 Task: Look for space in Ituberá, Brazil from 9th June, 2023 to 16th June, 2023 for 2 adults in price range Rs.8000 to Rs.16000. Place can be entire place with 2 bedrooms having 2 beds and 1 bathroom. Property type can be house, flat, guest house. Booking option can be shelf check-in. Required host language is Spanish.
Action: Key pressed i<Key.caps_lock>tubera,<Key.space><Key.caps_lock>b<Key.caps_lock>razil,<Key.enter>
Screenshot: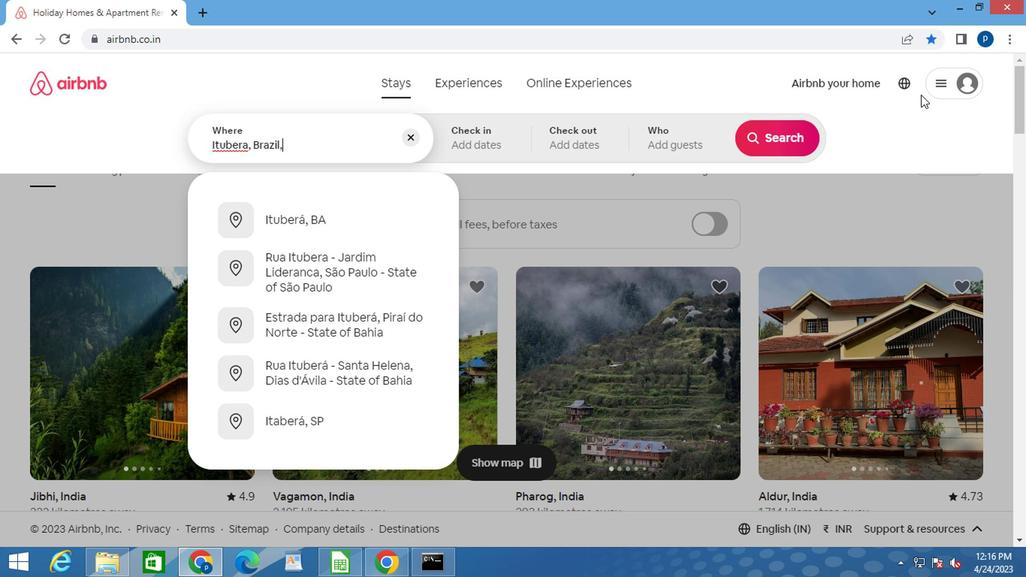 
Action: Mouse moved to (771, 259)
Screenshot: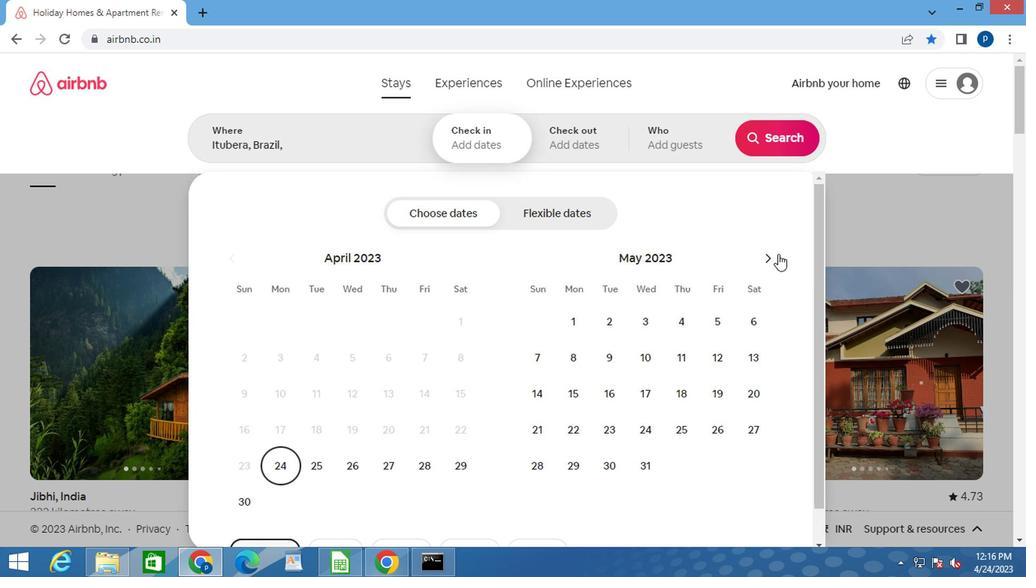 
Action: Mouse pressed left at (771, 259)
Screenshot: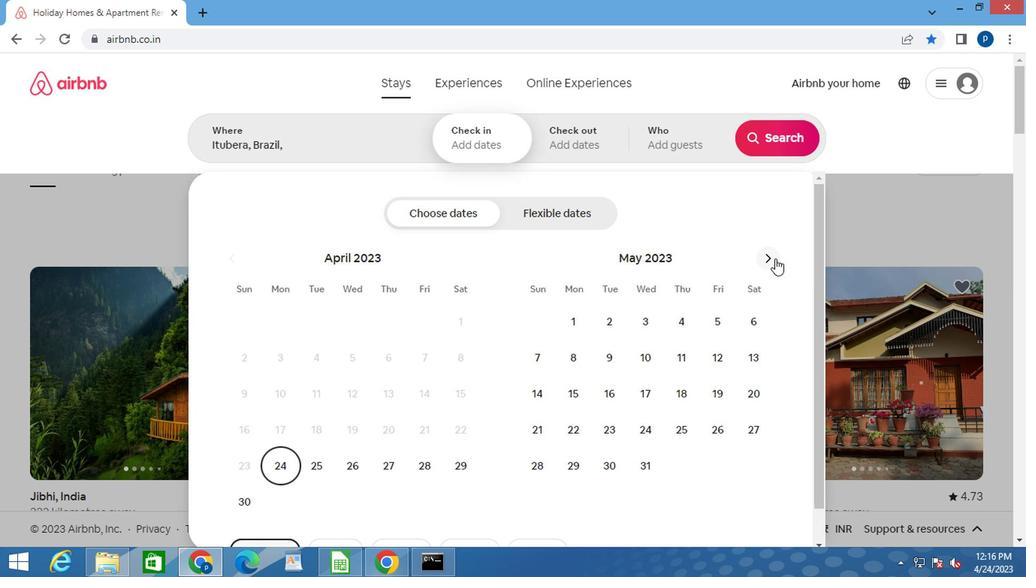 
Action: Mouse moved to (714, 359)
Screenshot: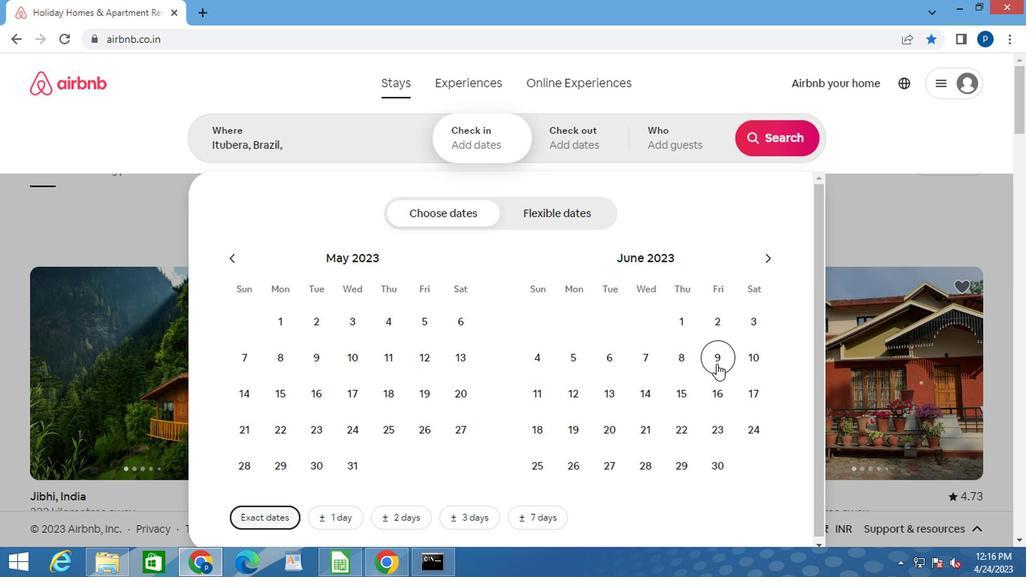 
Action: Mouse pressed left at (714, 359)
Screenshot: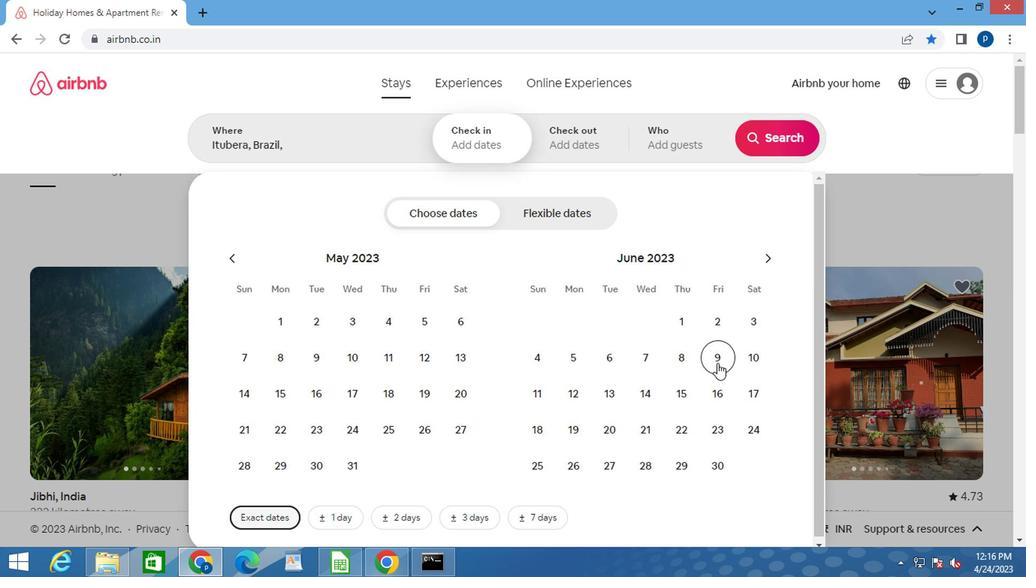 
Action: Mouse moved to (712, 388)
Screenshot: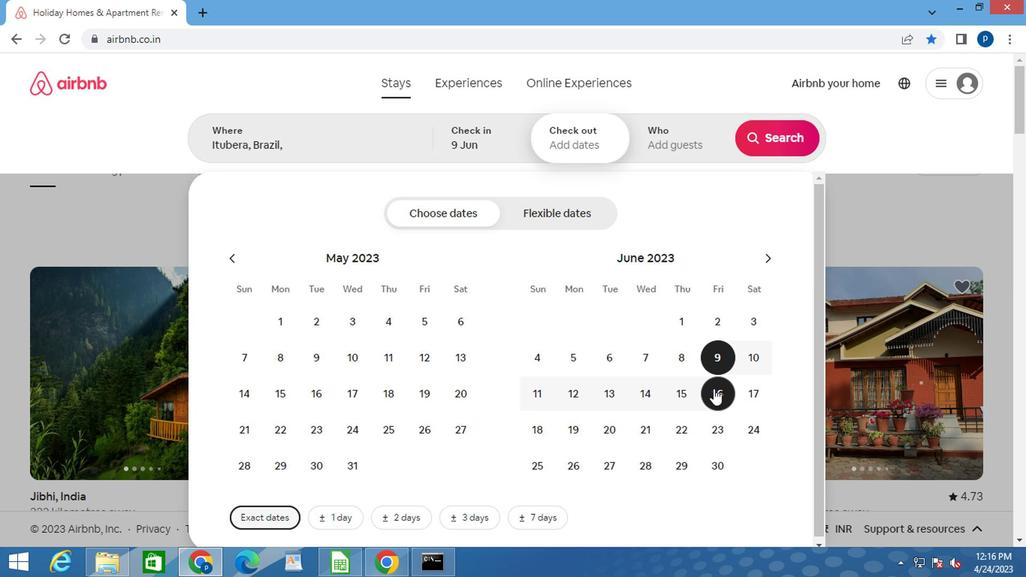 
Action: Mouse pressed left at (712, 388)
Screenshot: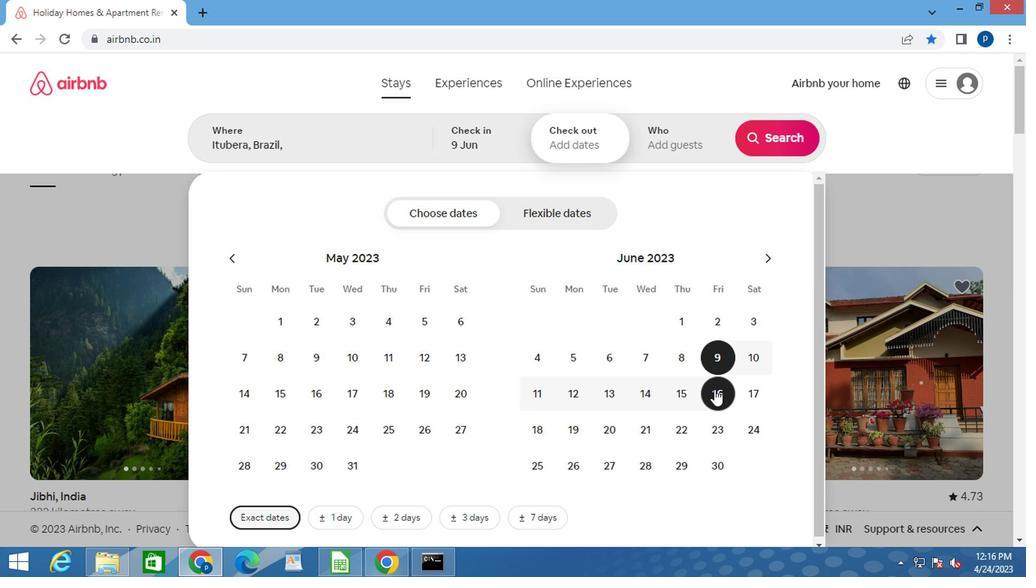 
Action: Mouse moved to (675, 134)
Screenshot: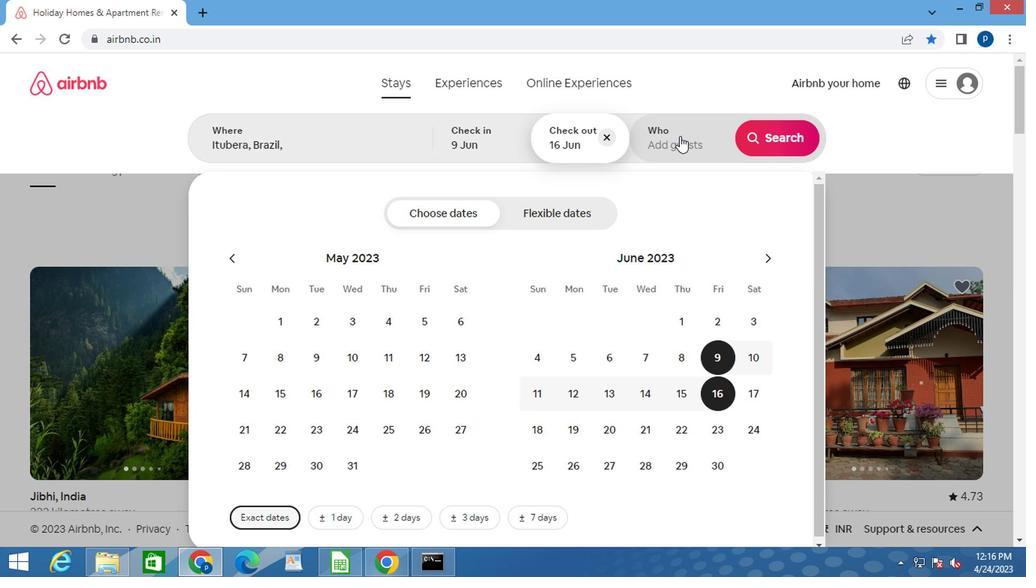 
Action: Mouse pressed left at (675, 134)
Screenshot: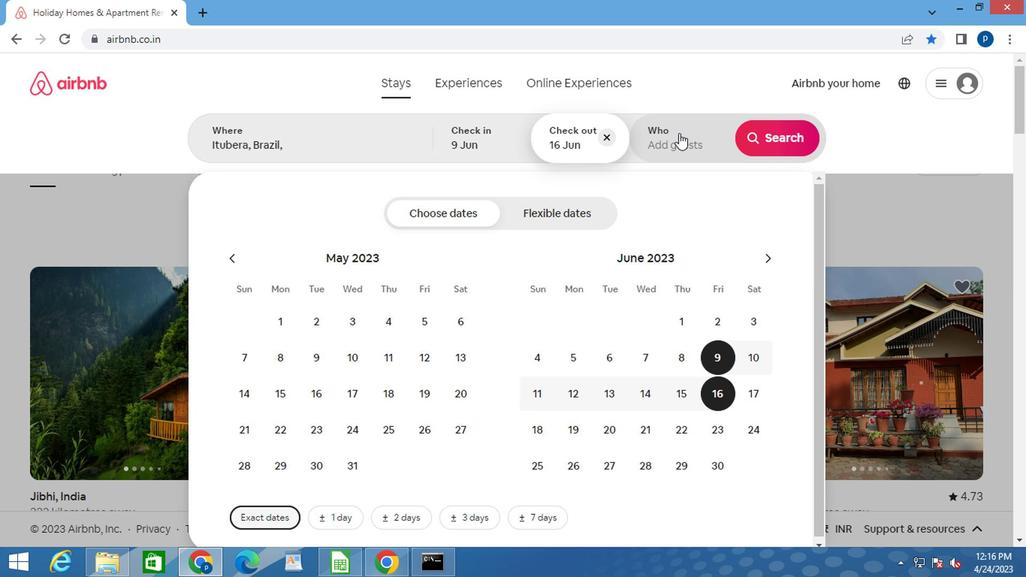
Action: Mouse moved to (780, 217)
Screenshot: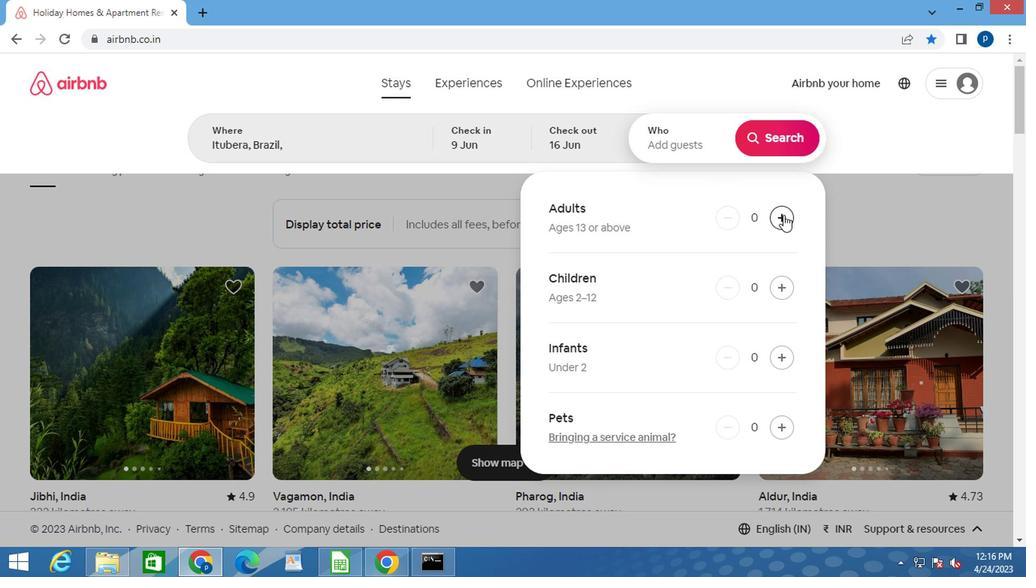 
Action: Mouse pressed left at (780, 217)
Screenshot: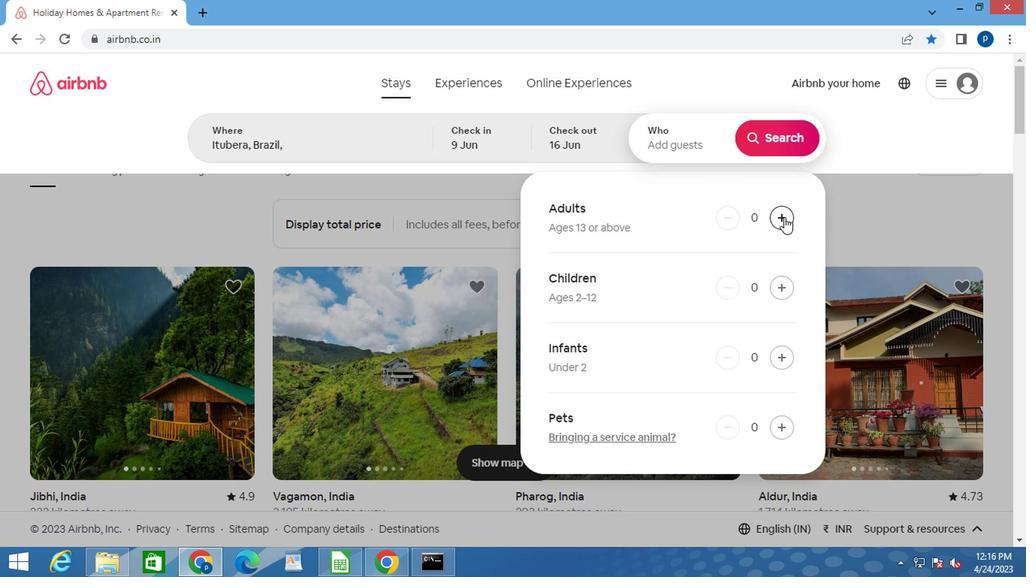 
Action: Mouse pressed left at (780, 217)
Screenshot: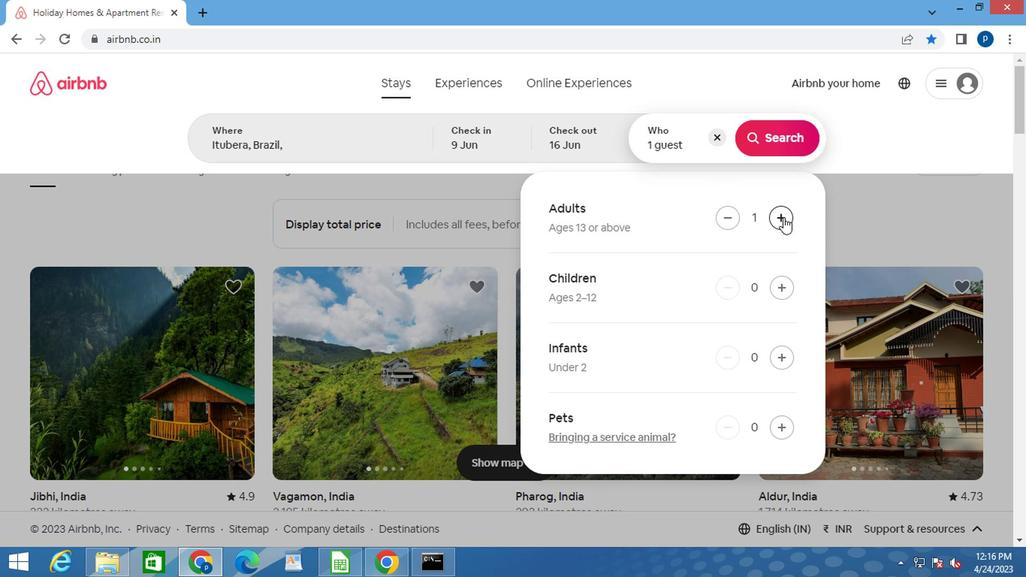 
Action: Mouse moved to (768, 140)
Screenshot: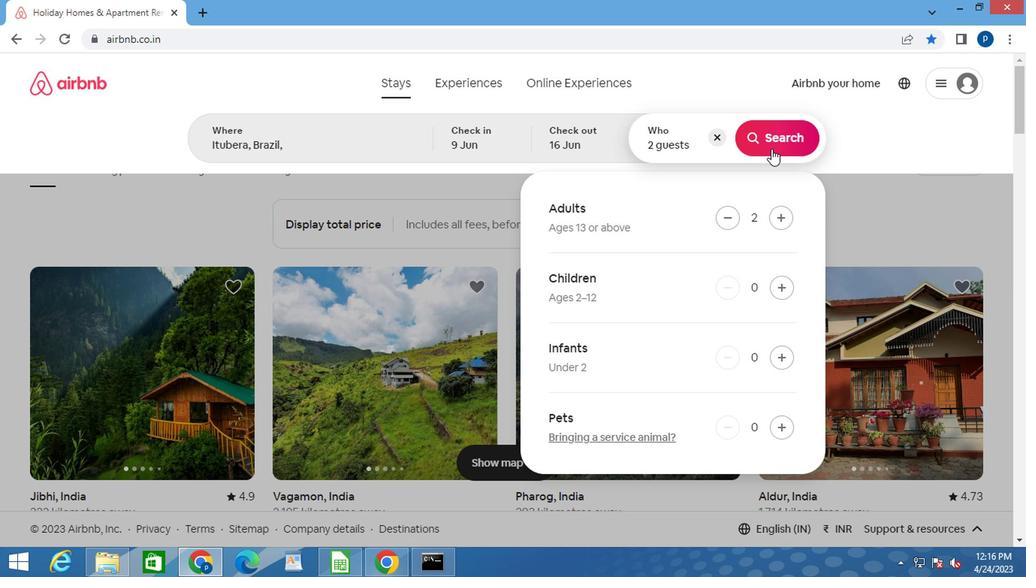 
Action: Mouse pressed left at (768, 140)
Screenshot: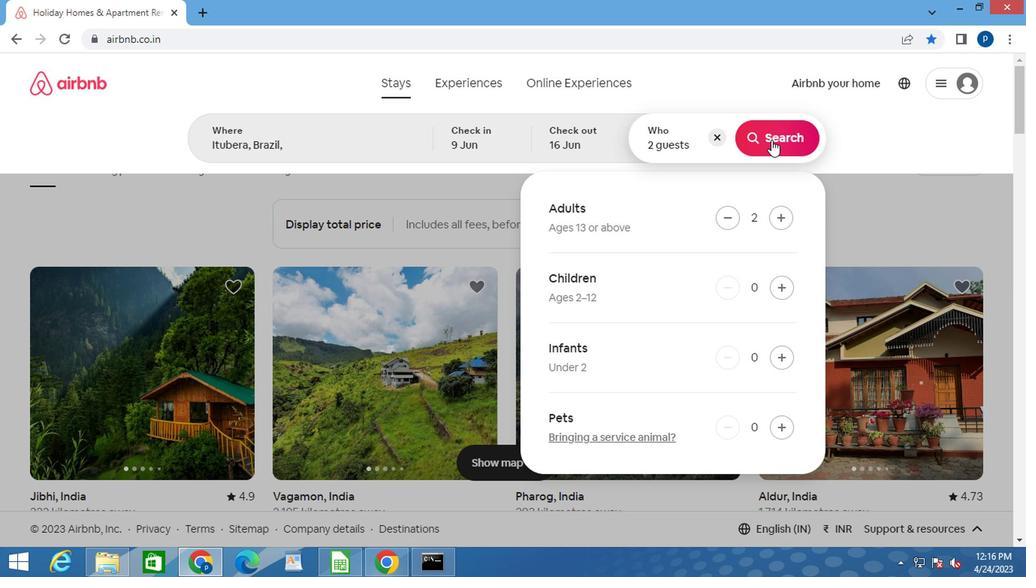 
Action: Mouse moved to (940, 150)
Screenshot: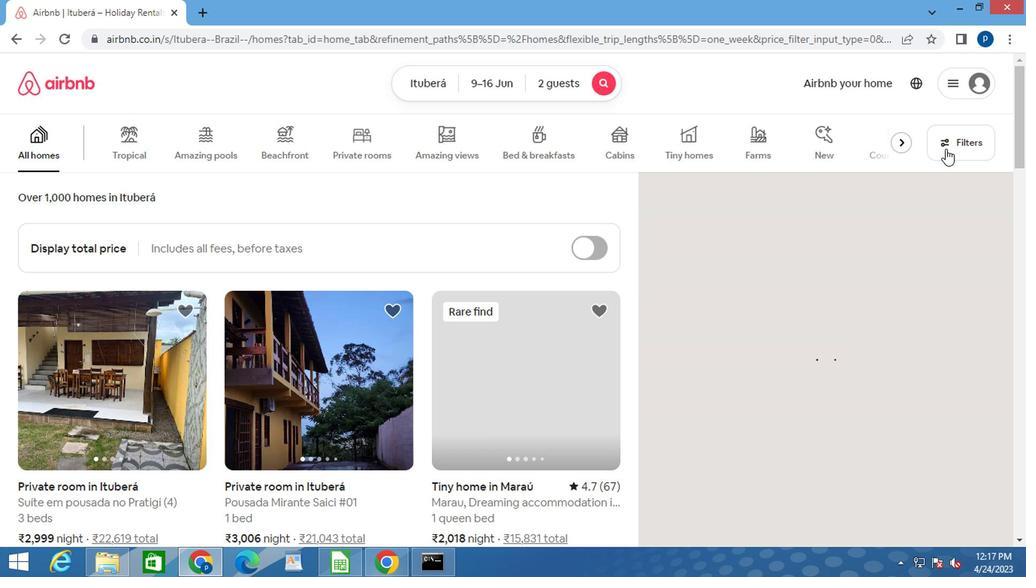 
Action: Mouse pressed left at (940, 150)
Screenshot: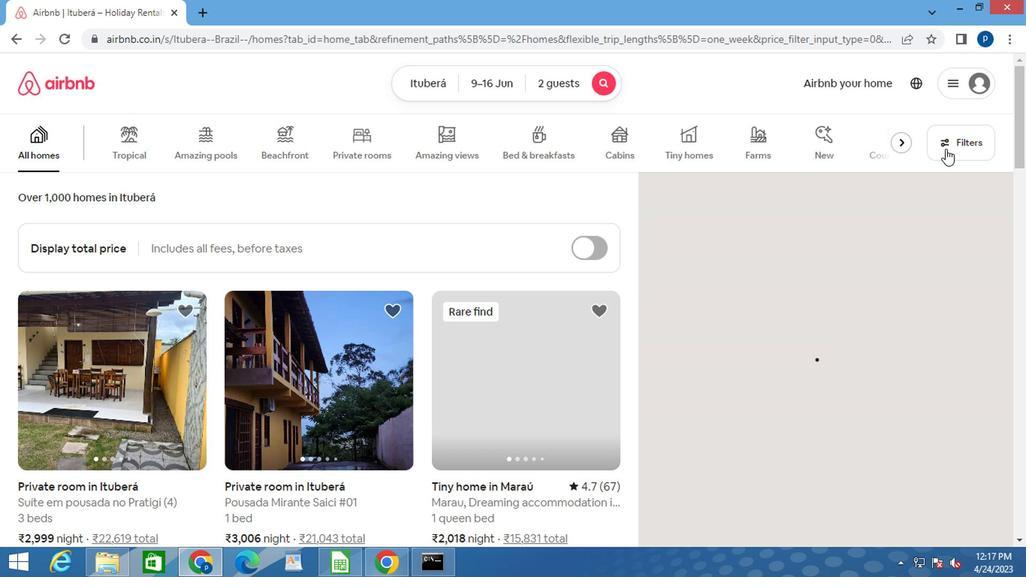 
Action: Mouse moved to (283, 326)
Screenshot: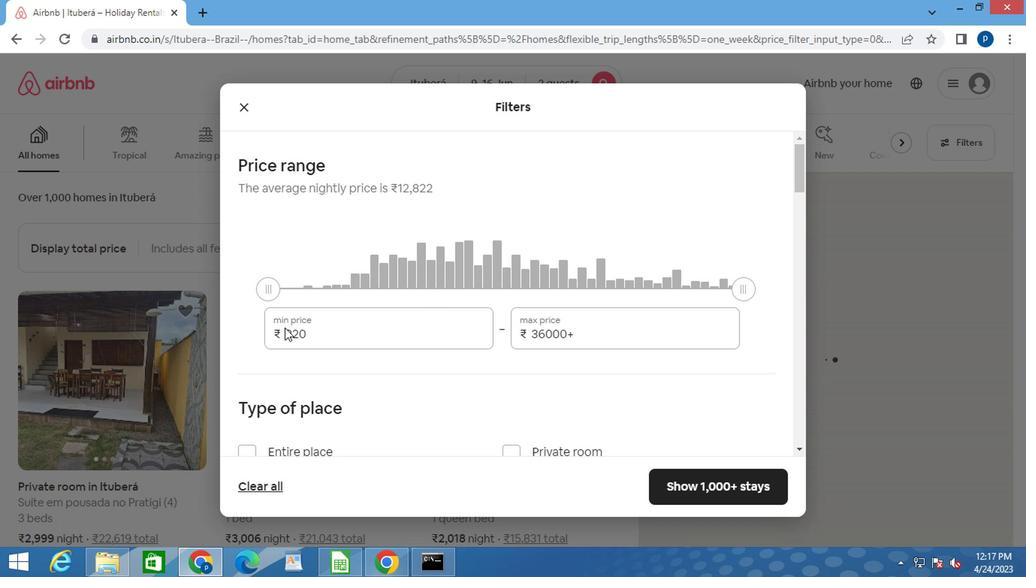
Action: Mouse pressed left at (283, 326)
Screenshot: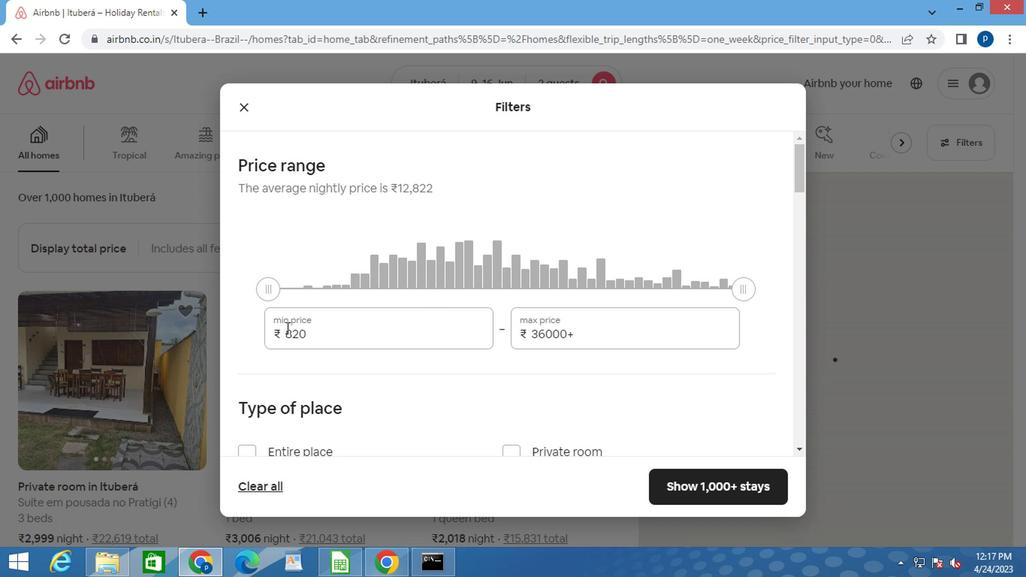 
Action: Mouse moved to (286, 326)
Screenshot: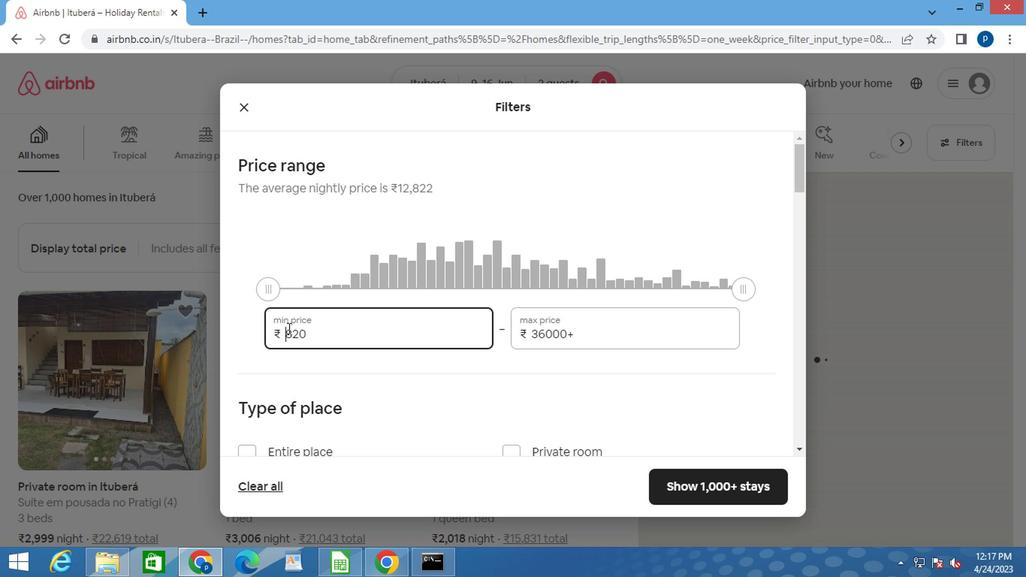 
Action: Mouse pressed left at (286, 326)
Screenshot: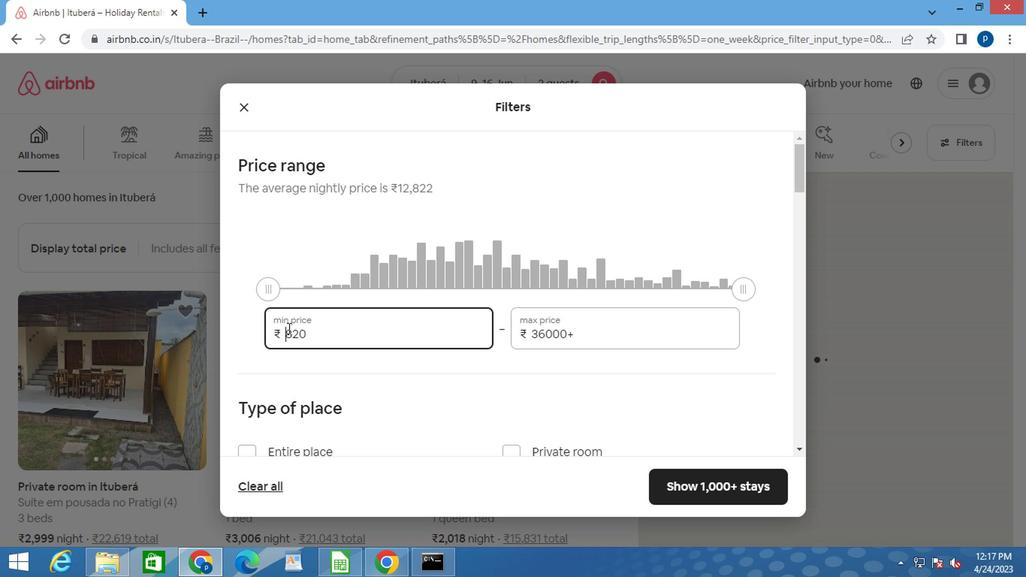 
Action: Mouse moved to (286, 326)
Screenshot: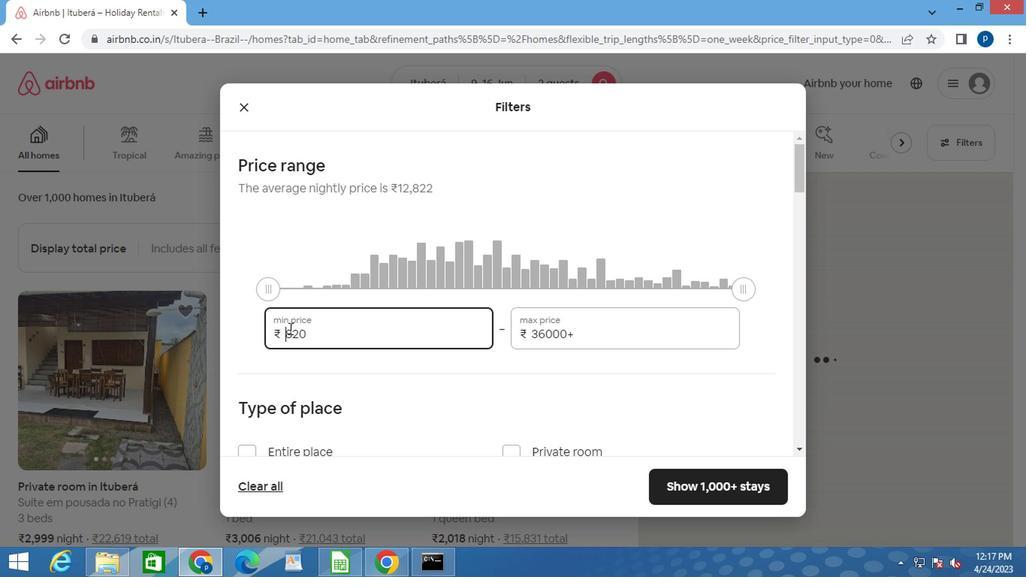 
Action: Mouse pressed left at (286, 326)
Screenshot: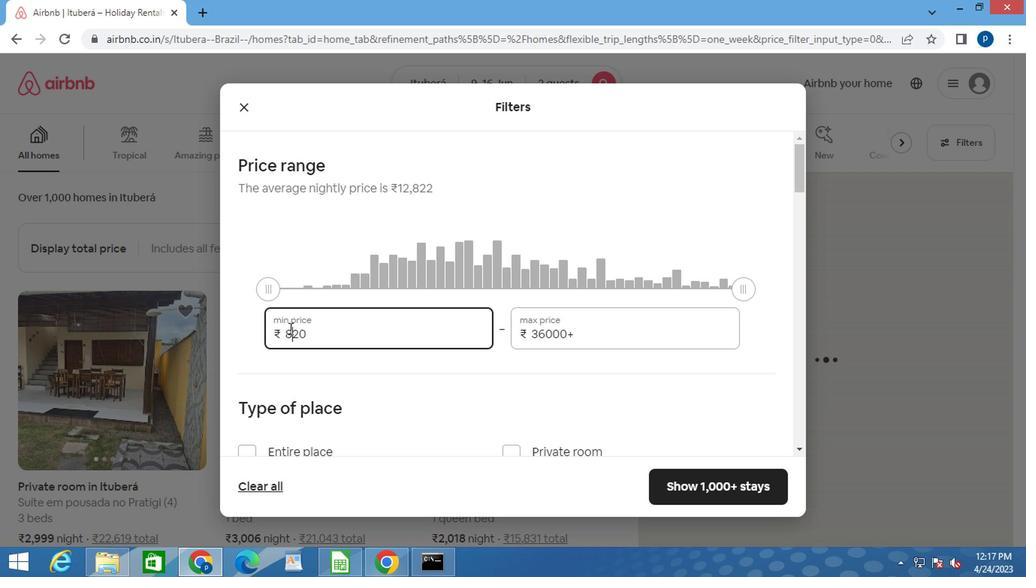 
Action: Mouse moved to (287, 326)
Screenshot: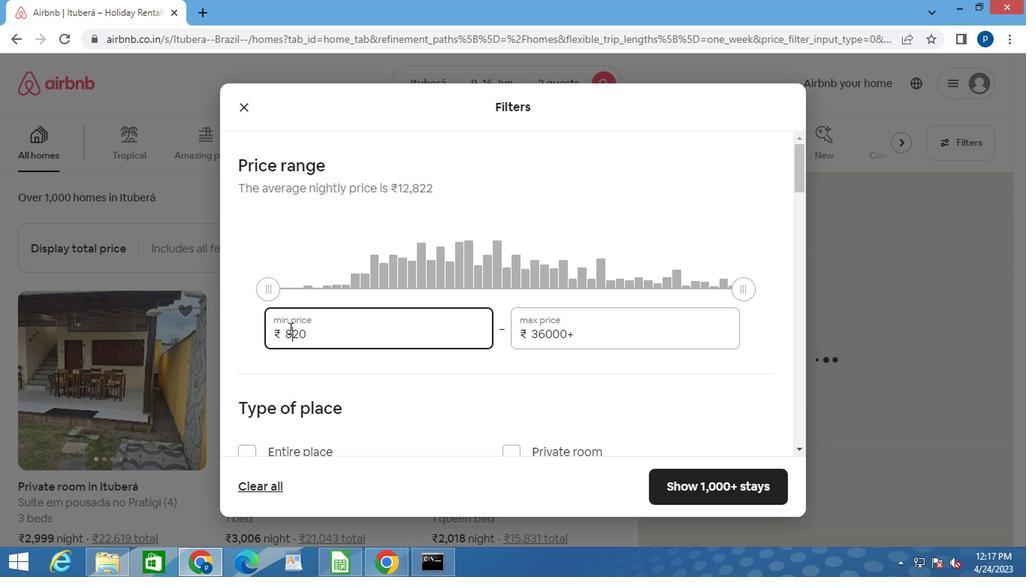 
Action: Key pressed 8000<Key.tab>16000
Screenshot: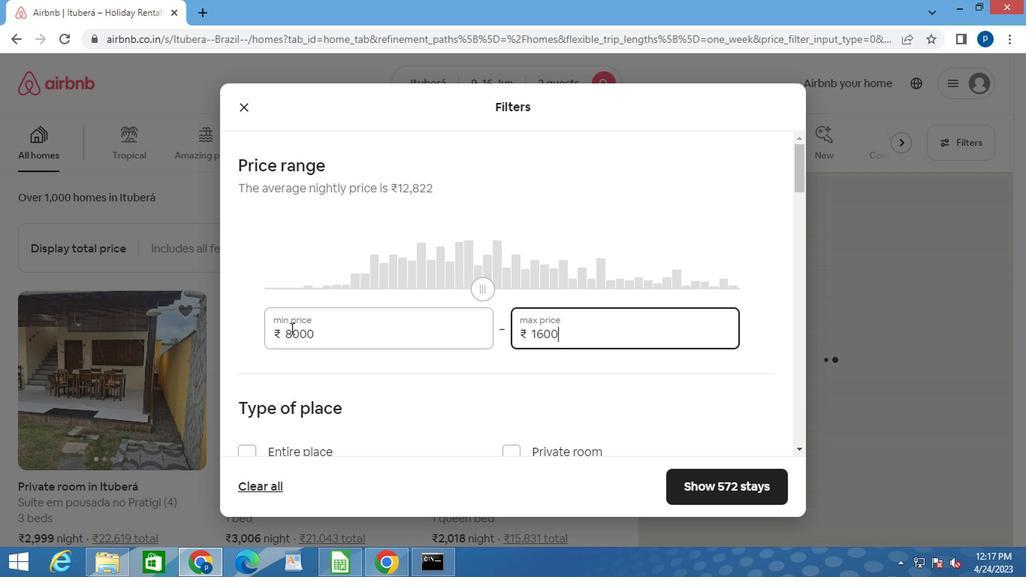 
Action: Mouse moved to (371, 404)
Screenshot: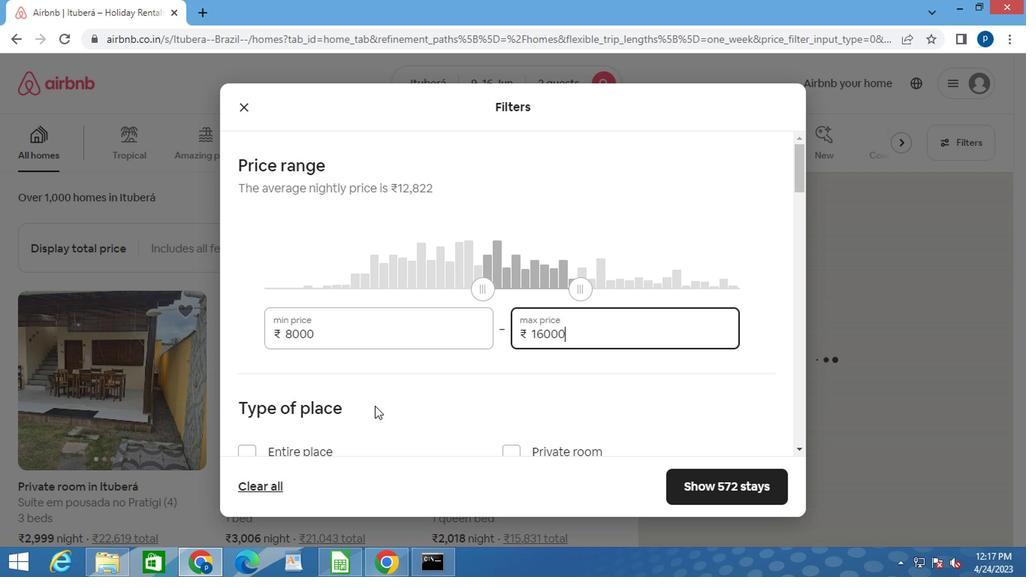 
Action: Mouse scrolled (371, 403) with delta (0, 0)
Screenshot: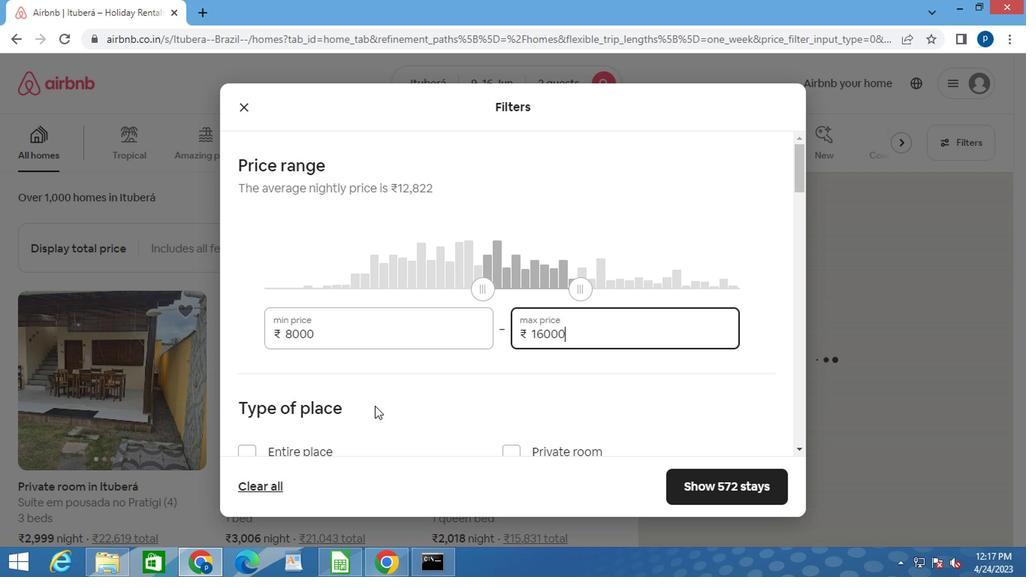 
Action: Mouse scrolled (371, 403) with delta (0, 0)
Screenshot: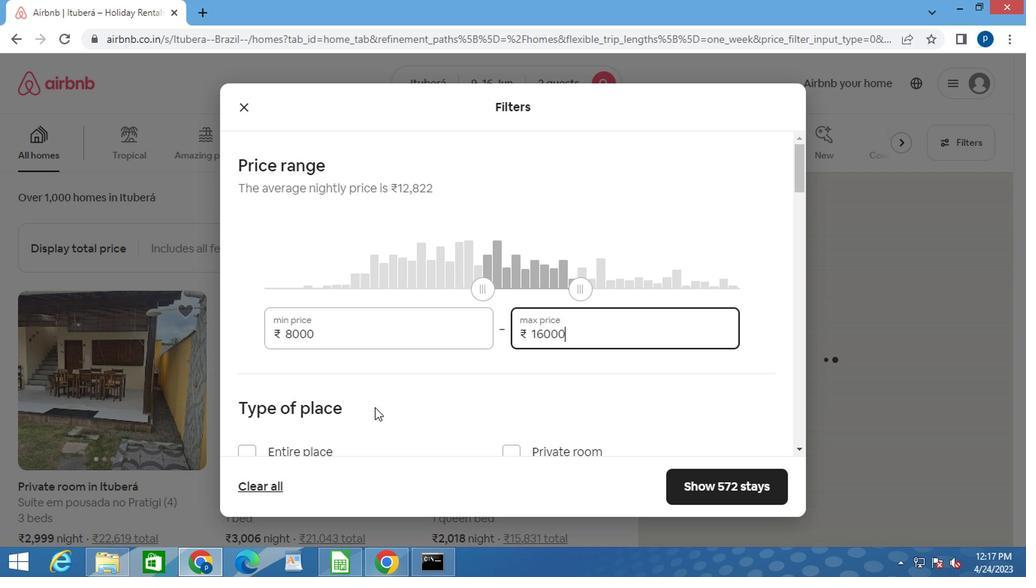 
Action: Mouse scrolled (371, 403) with delta (0, 0)
Screenshot: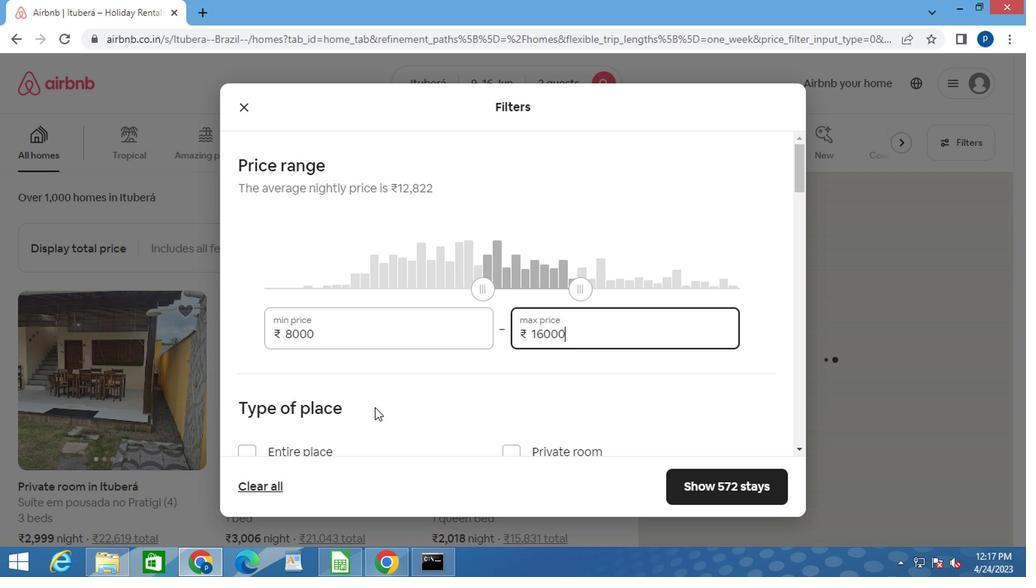 
Action: Mouse moved to (247, 225)
Screenshot: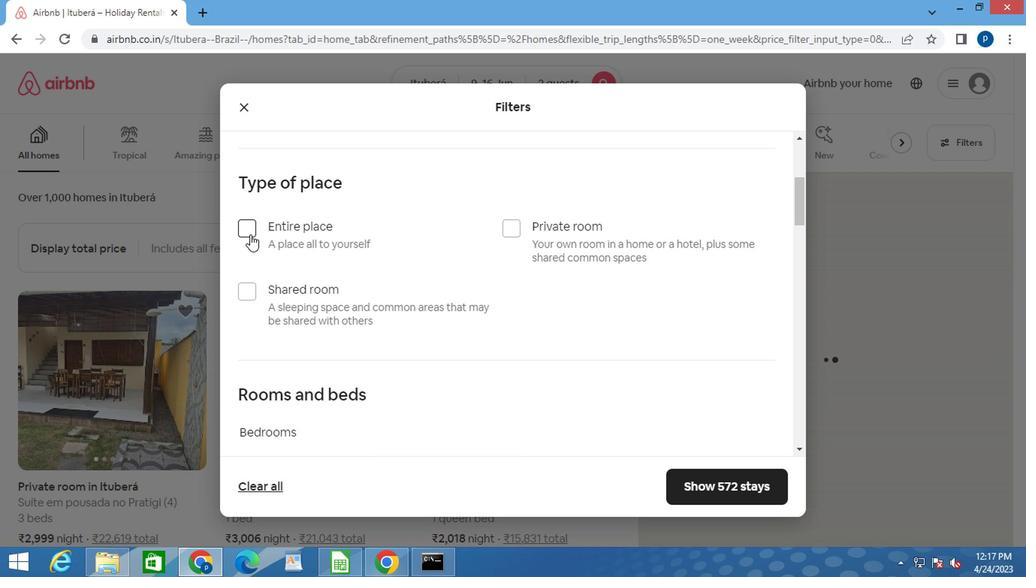 
Action: Mouse pressed left at (247, 225)
Screenshot: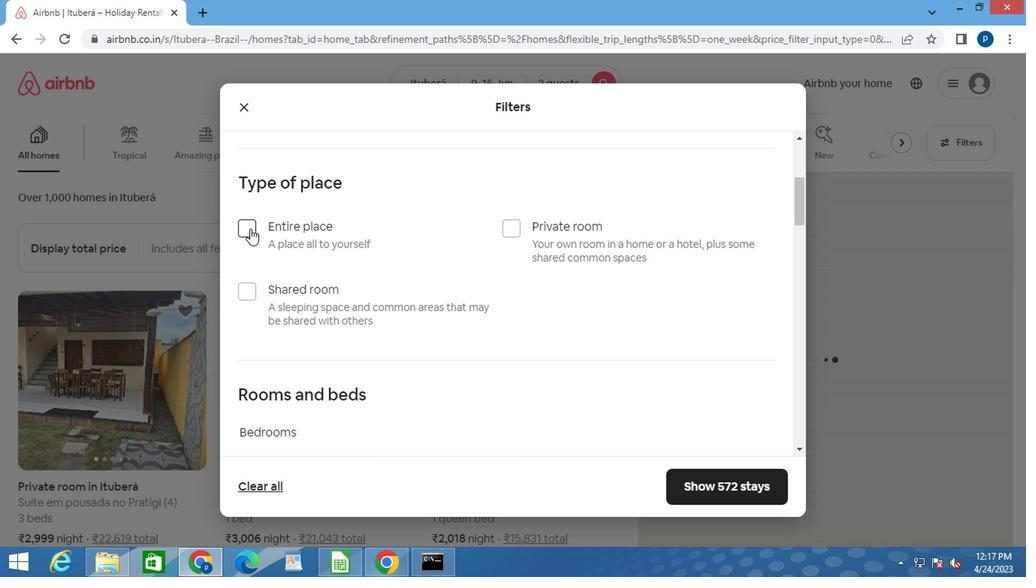 
Action: Mouse moved to (415, 281)
Screenshot: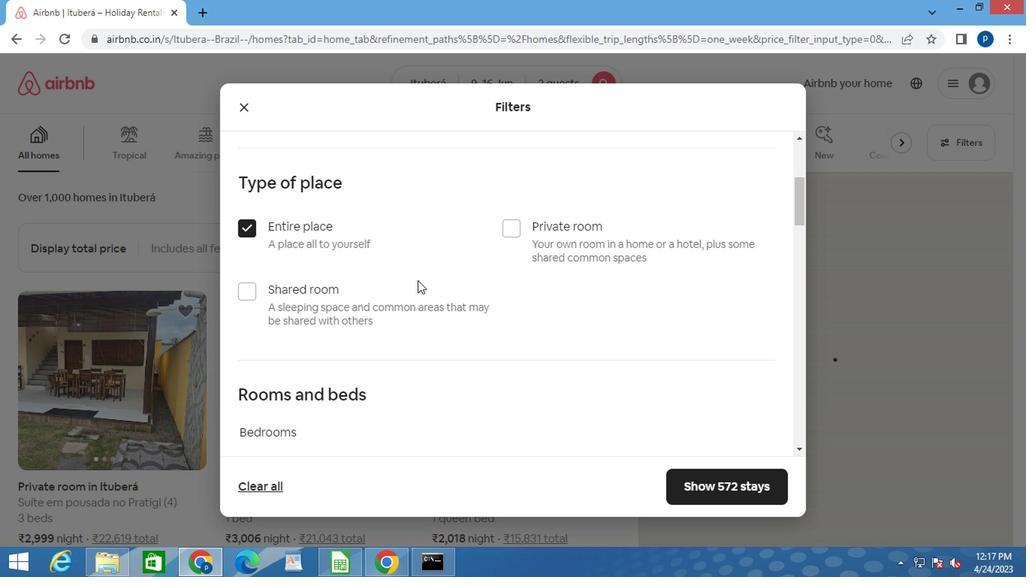 
Action: Mouse scrolled (415, 280) with delta (0, -1)
Screenshot: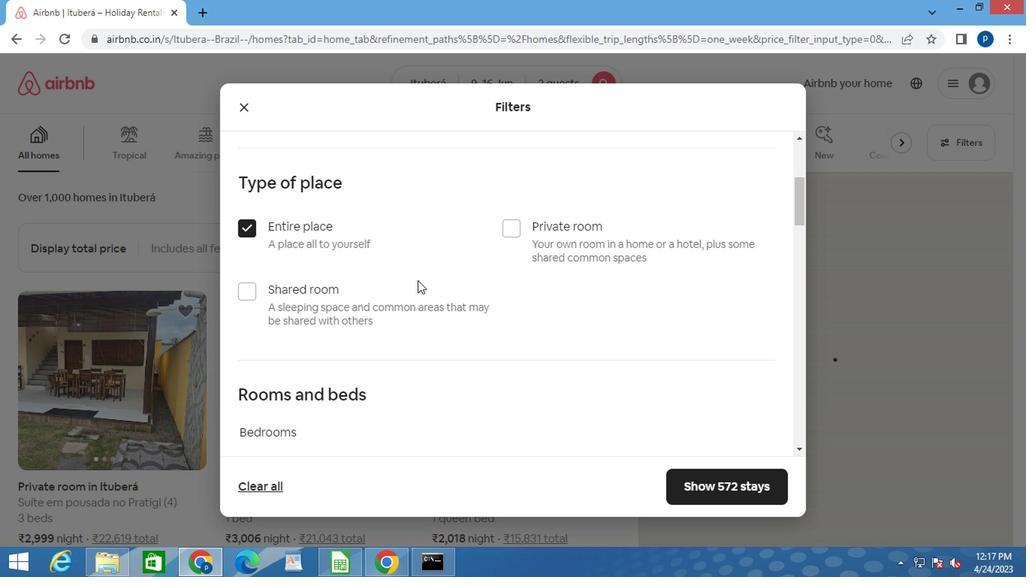 
Action: Mouse moved to (415, 281)
Screenshot: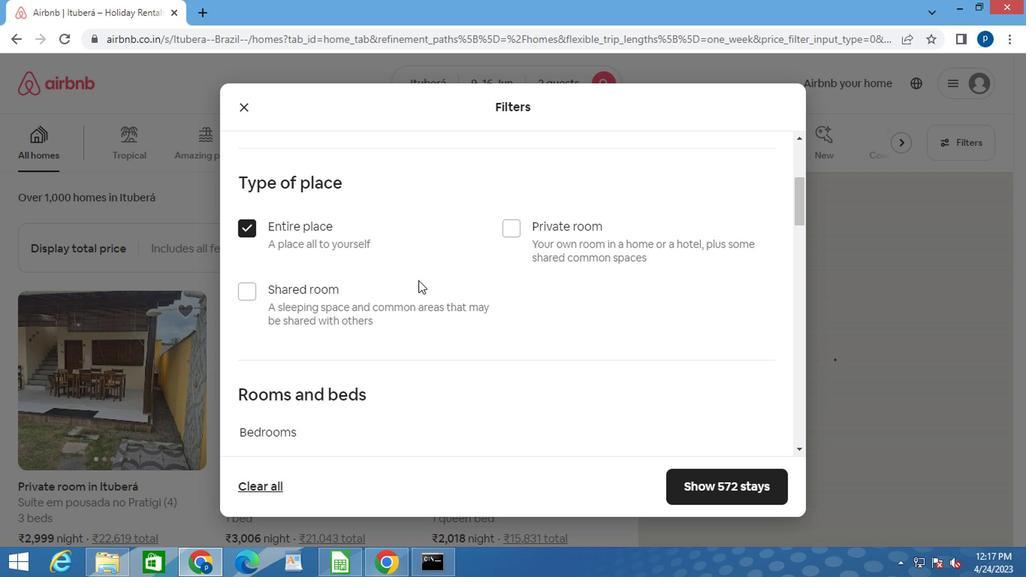 
Action: Mouse scrolled (415, 281) with delta (0, 0)
Screenshot: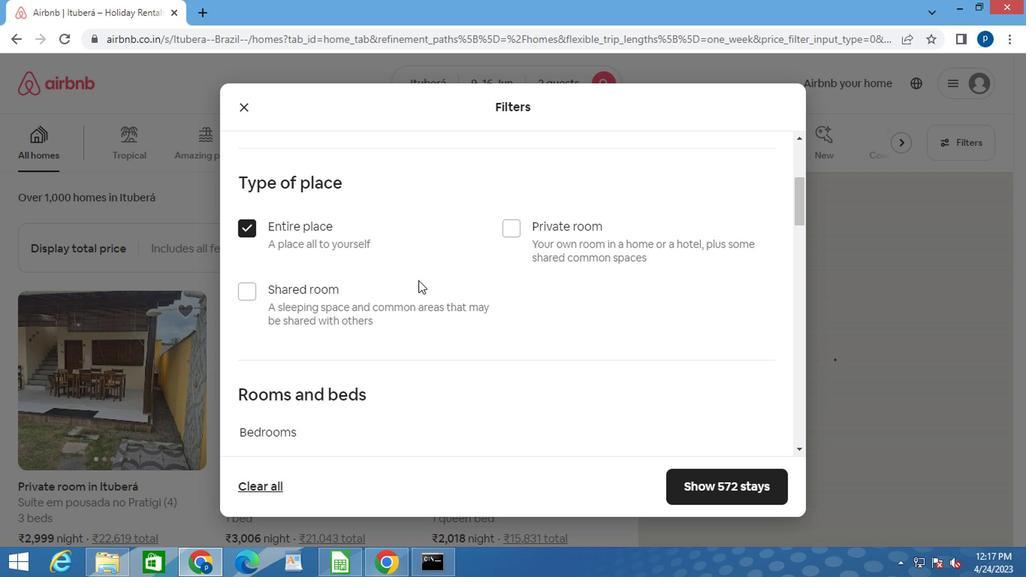 
Action: Mouse scrolled (415, 281) with delta (0, 0)
Screenshot: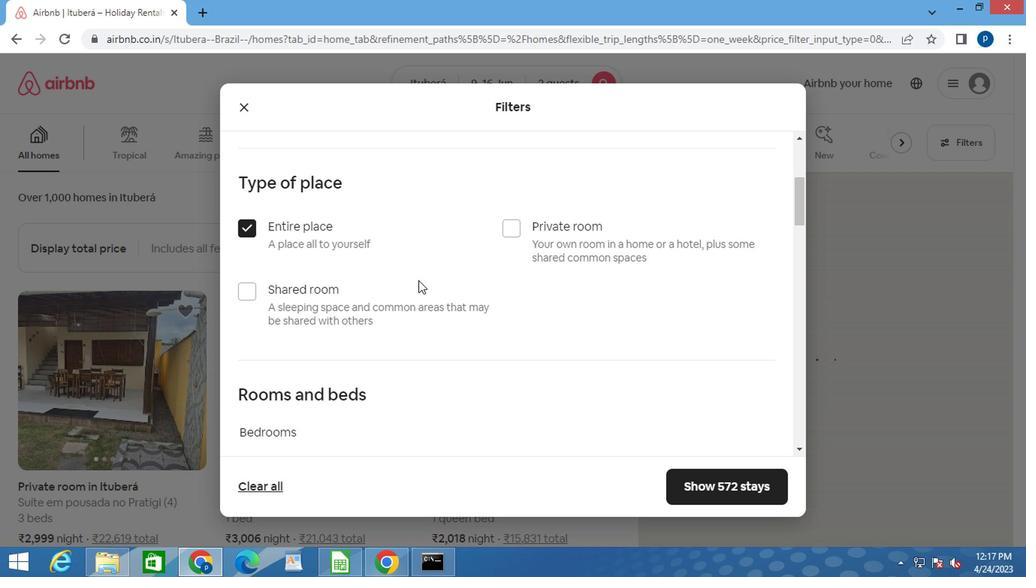 
Action: Mouse moved to (380, 247)
Screenshot: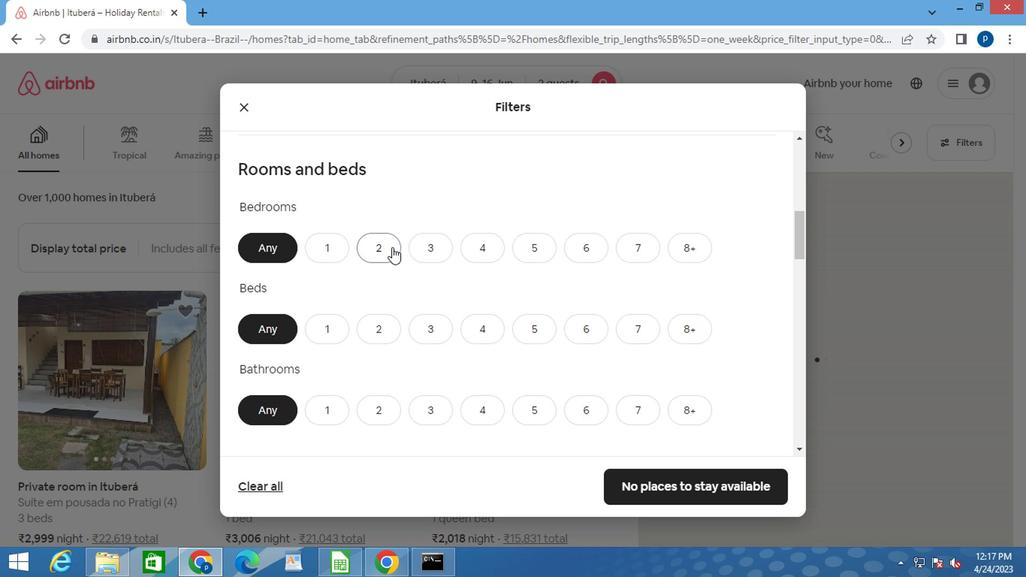 
Action: Mouse pressed left at (380, 247)
Screenshot: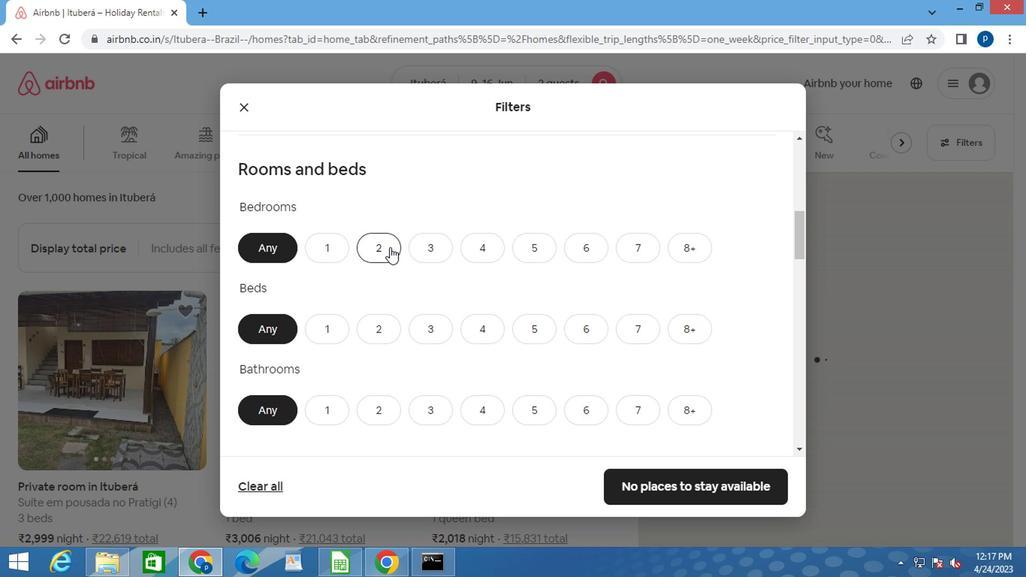 
Action: Mouse moved to (374, 329)
Screenshot: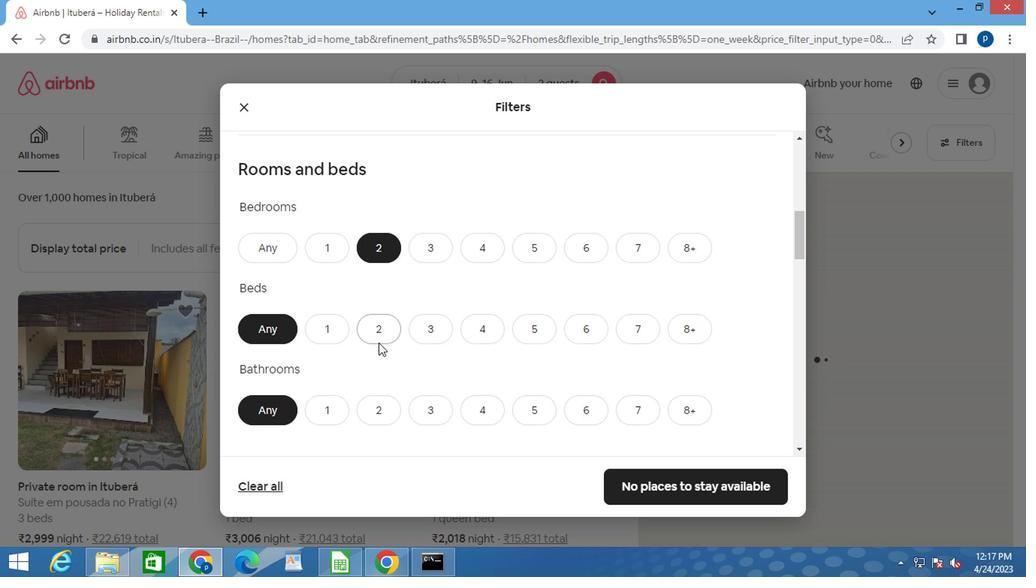 
Action: Mouse pressed left at (374, 329)
Screenshot: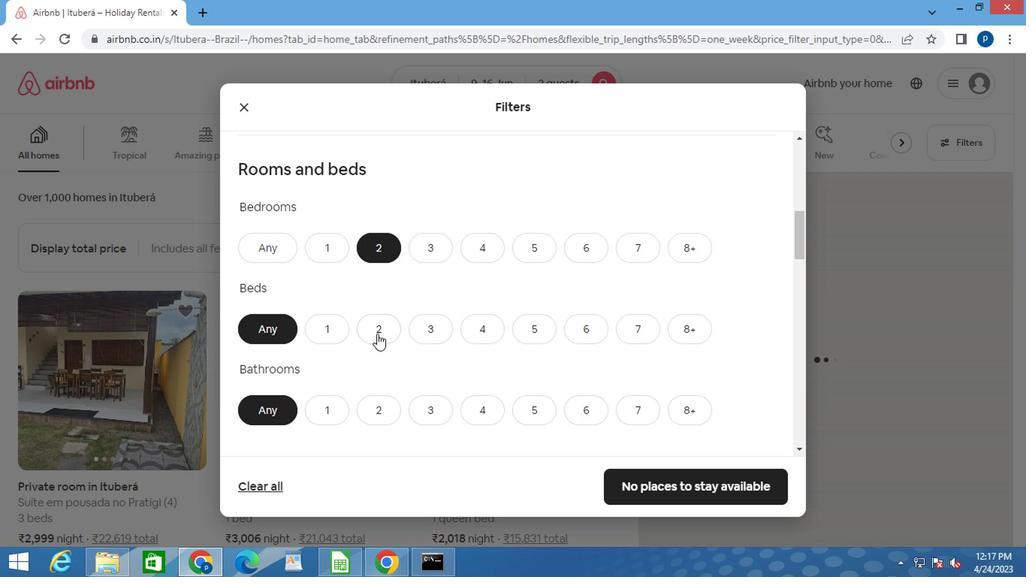 
Action: Mouse moved to (374, 328)
Screenshot: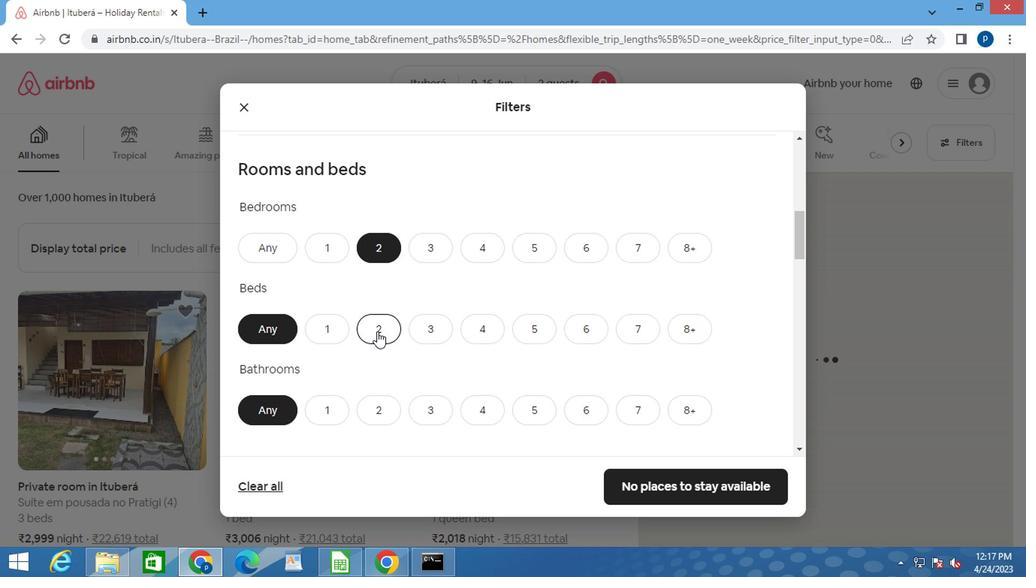 
Action: Mouse scrolled (374, 328) with delta (0, 0)
Screenshot: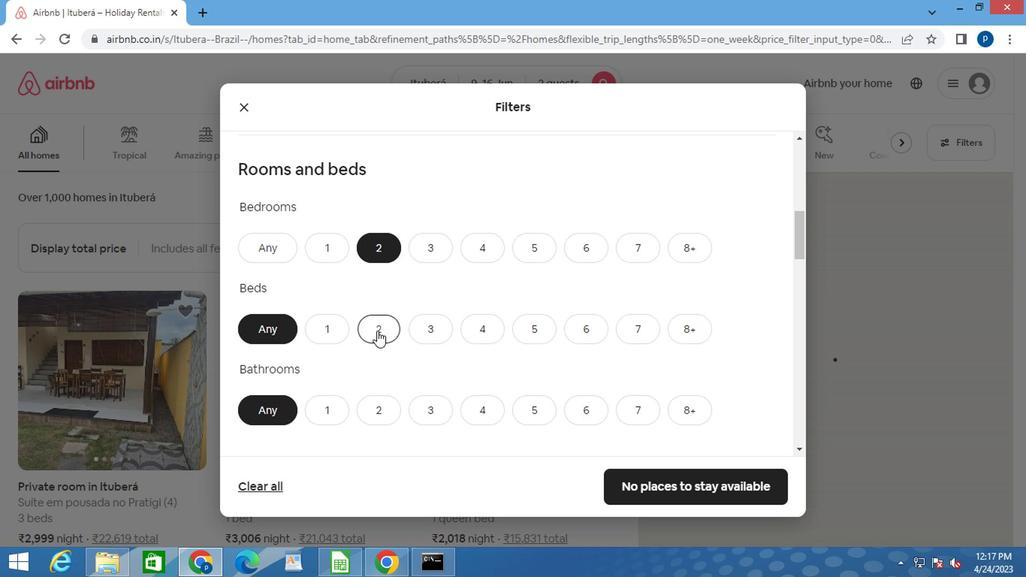 
Action: Mouse moved to (373, 328)
Screenshot: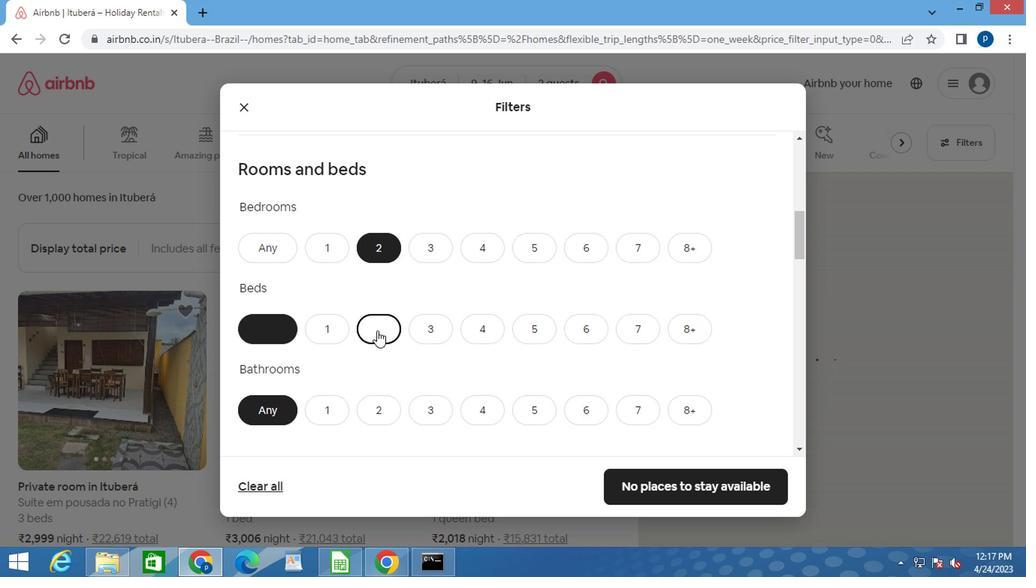
Action: Mouse scrolled (373, 328) with delta (0, 0)
Screenshot: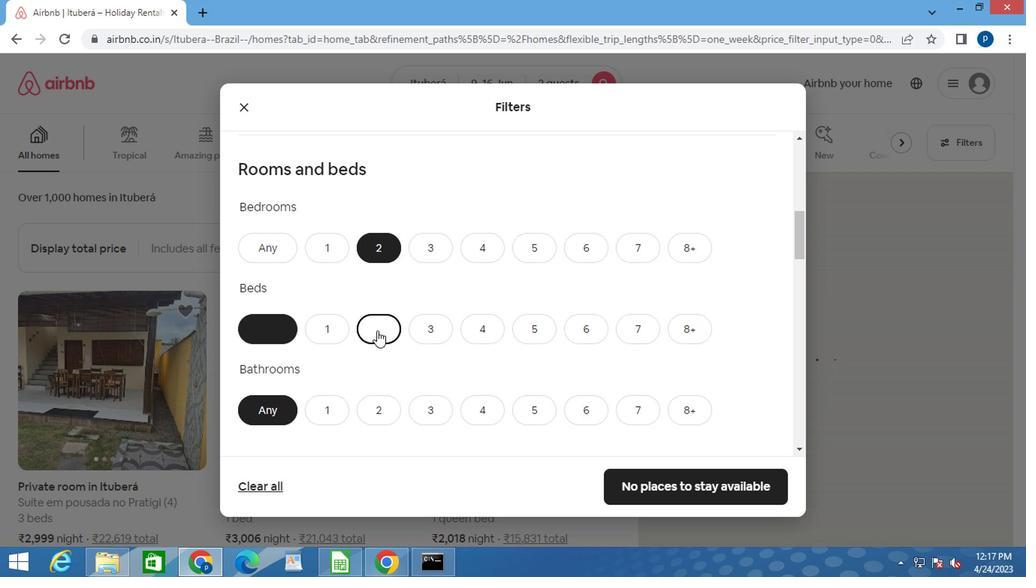
Action: Mouse moved to (368, 328)
Screenshot: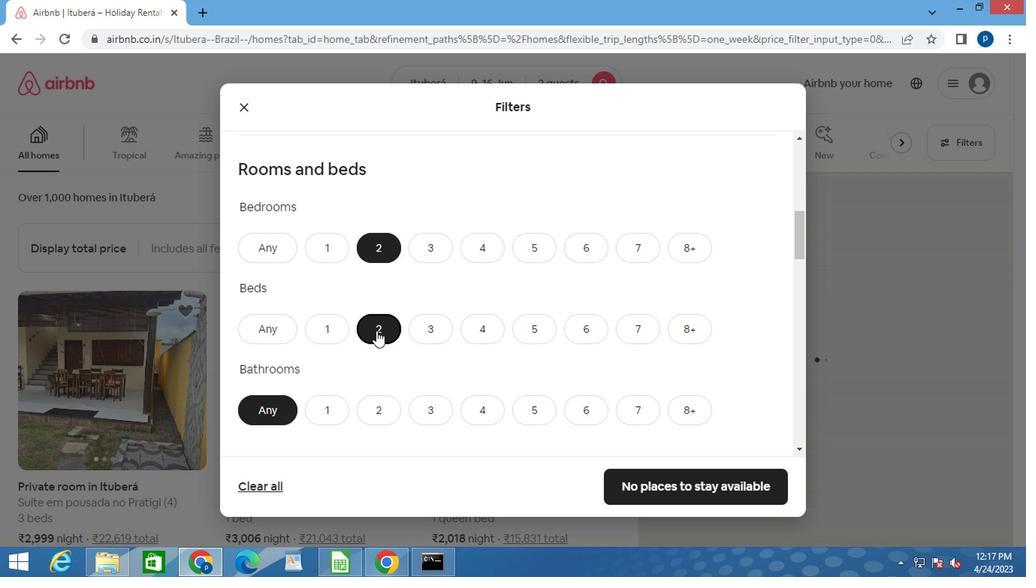 
Action: Mouse scrolled (368, 329) with delta (0, 1)
Screenshot: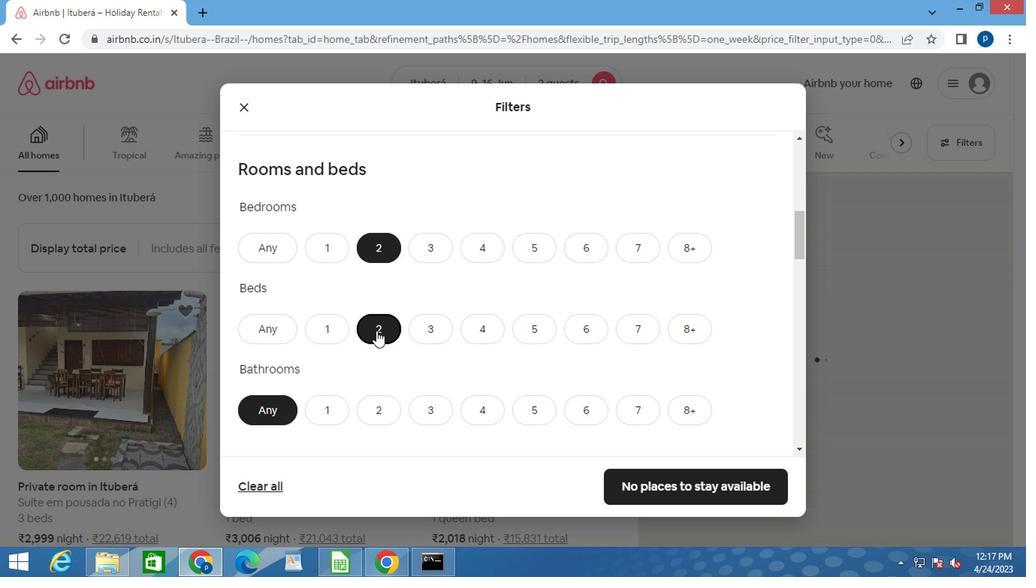 
Action: Mouse moved to (320, 325)
Screenshot: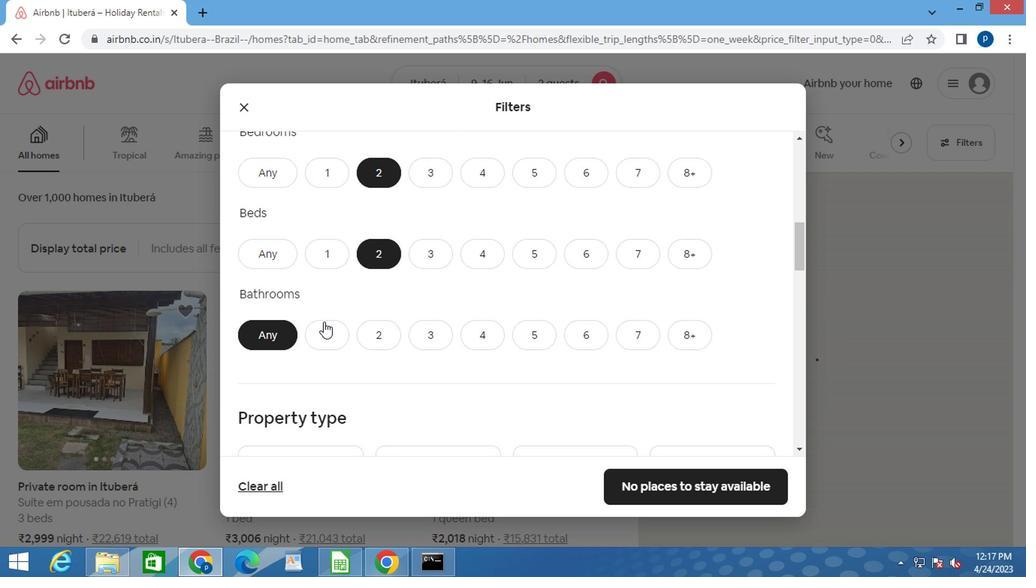 
Action: Mouse pressed left at (320, 325)
Screenshot: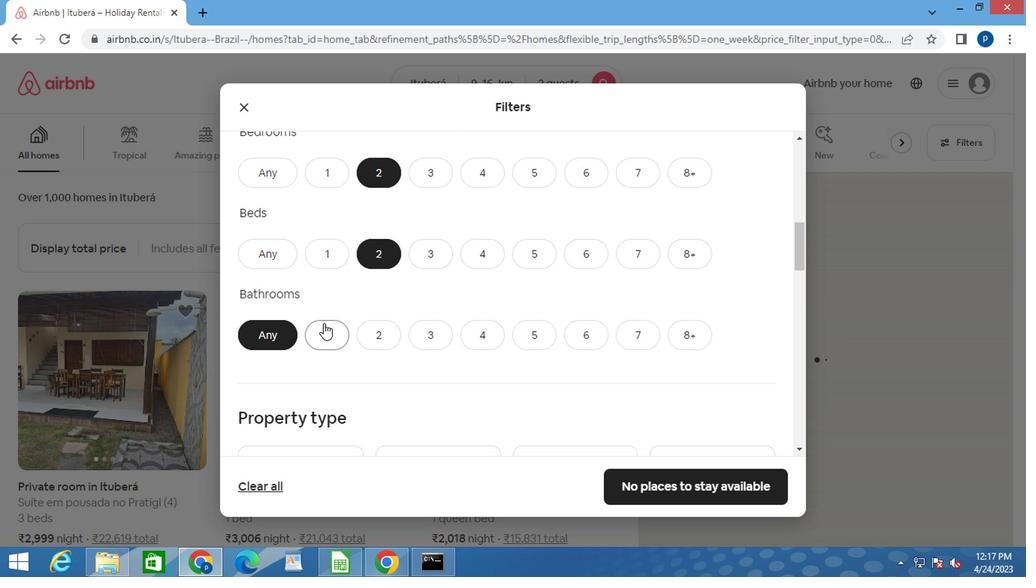 
Action: Mouse moved to (482, 338)
Screenshot: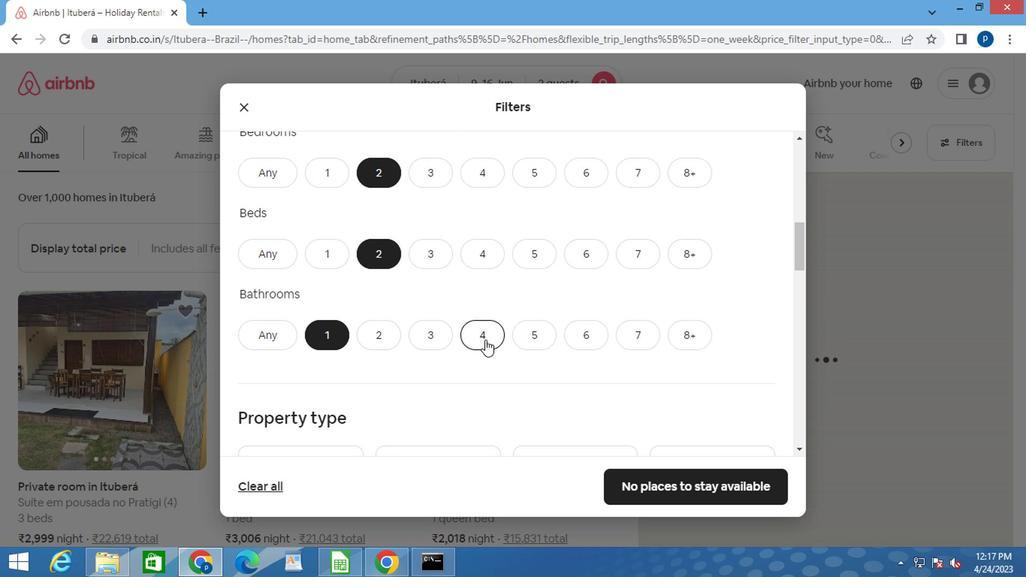 
Action: Mouse scrolled (482, 337) with delta (0, 0)
Screenshot: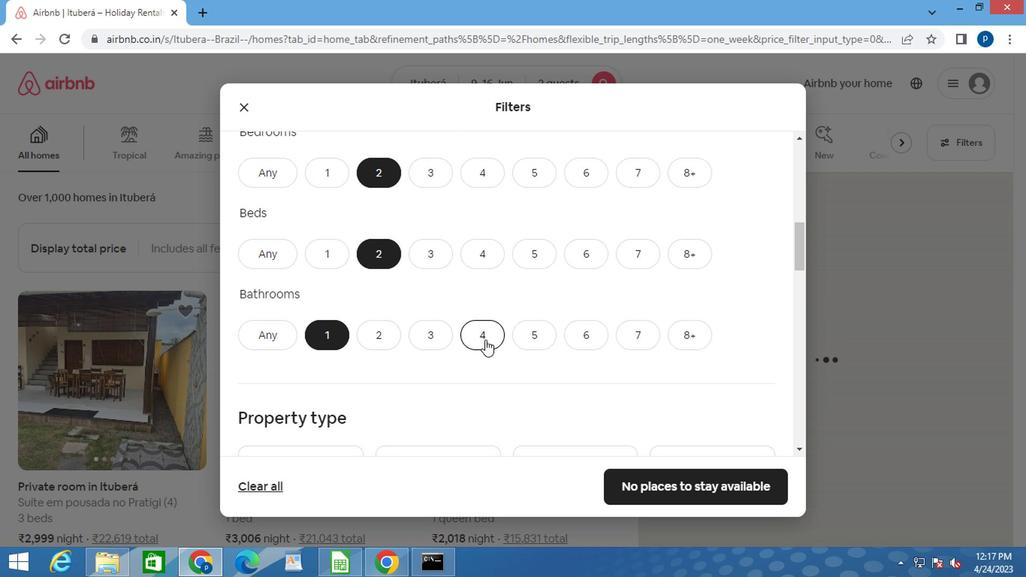 
Action: Mouse scrolled (482, 337) with delta (0, 0)
Screenshot: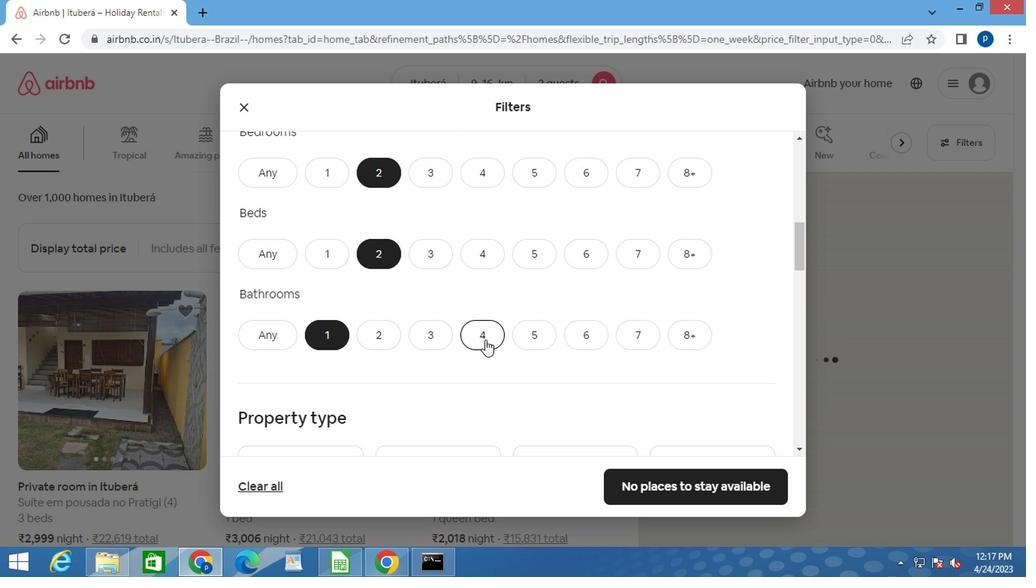 
Action: Mouse scrolled (482, 337) with delta (0, 0)
Screenshot: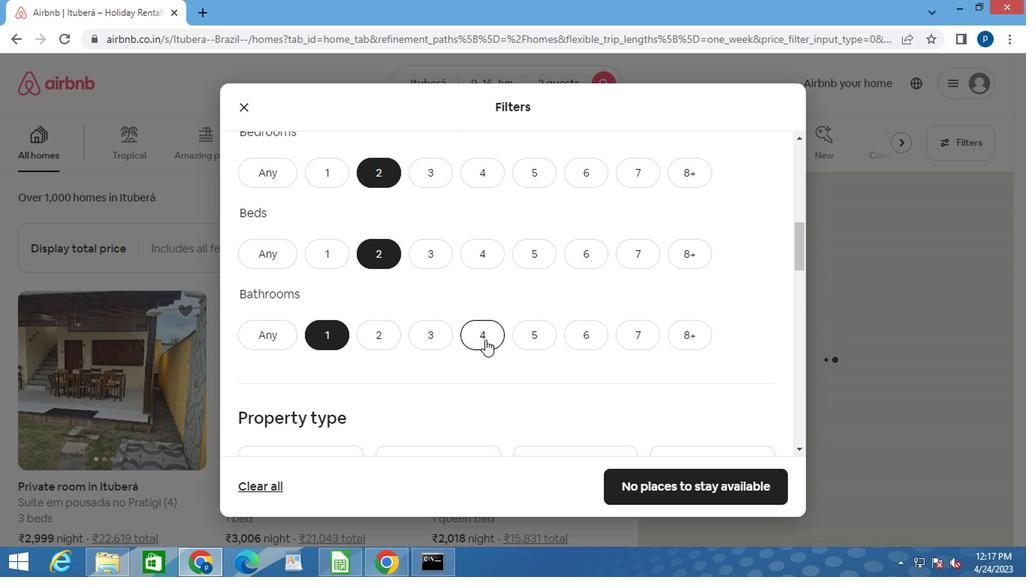 
Action: Mouse scrolled (482, 337) with delta (0, 0)
Screenshot: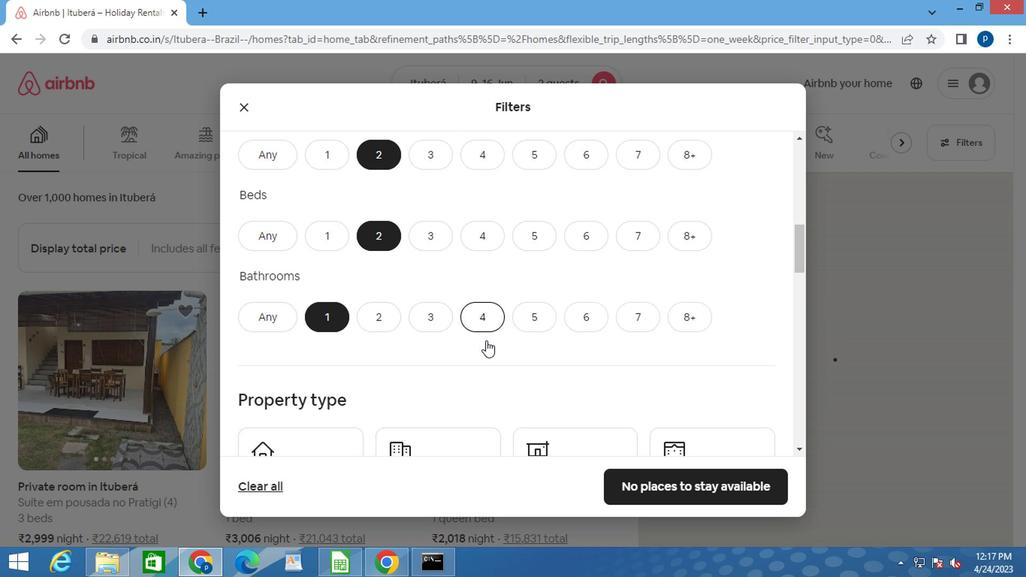 
Action: Mouse moved to (503, 318)
Screenshot: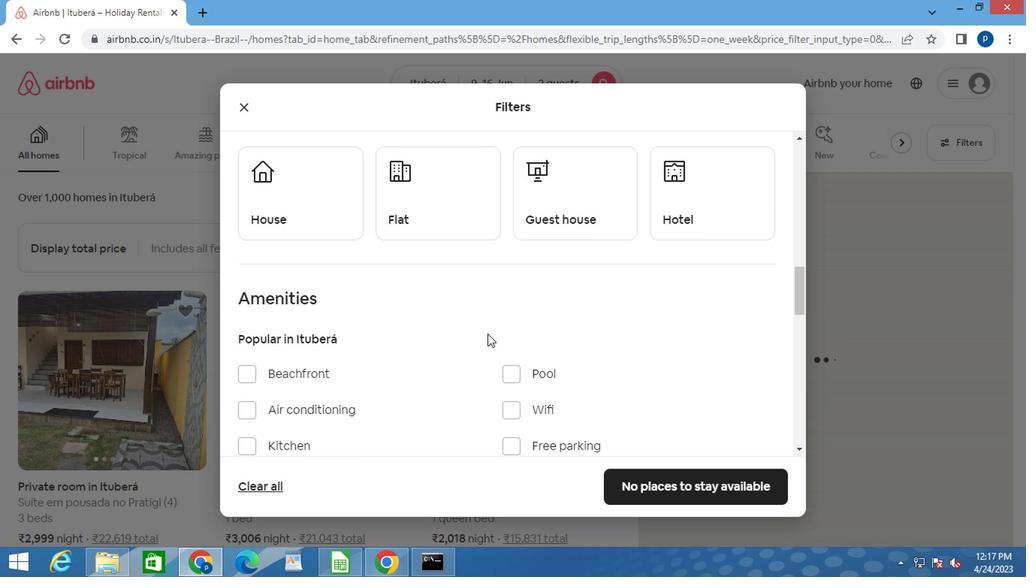 
Action: Mouse scrolled (503, 317) with delta (0, -1)
Screenshot: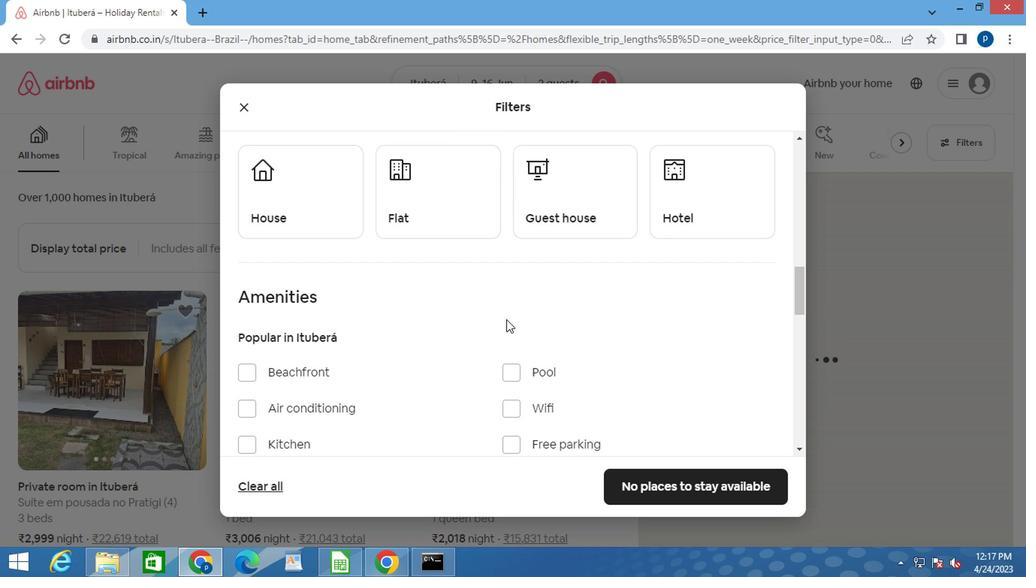 
Action: Mouse moved to (395, 274)
Screenshot: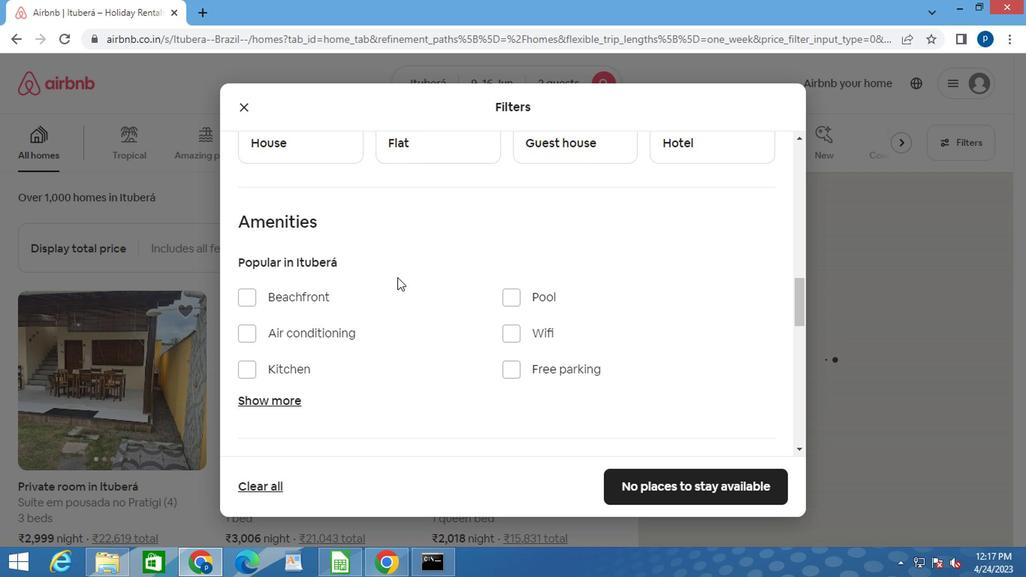 
Action: Mouse scrolled (395, 275) with delta (0, 1)
Screenshot: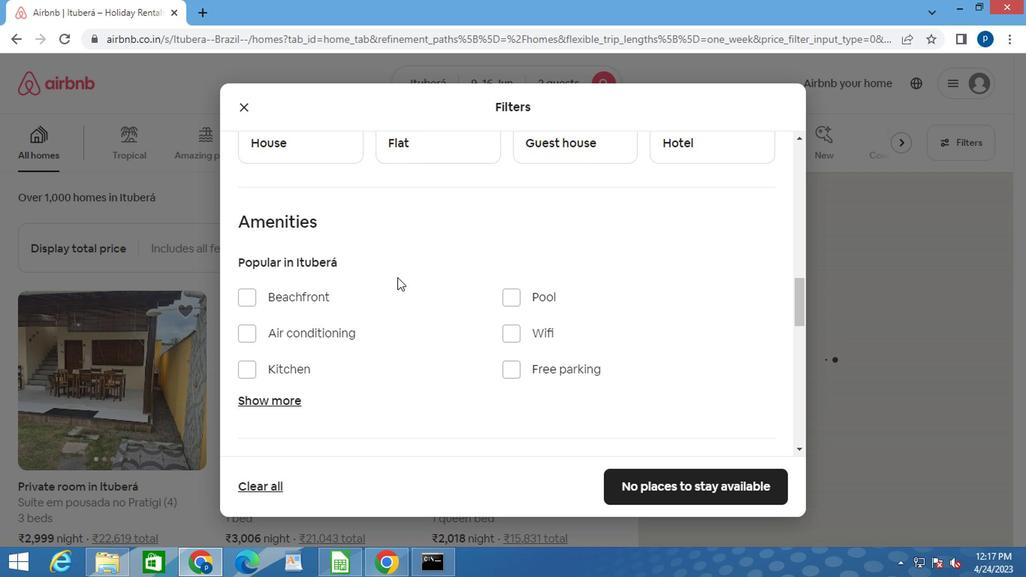 
Action: Mouse moved to (311, 197)
Screenshot: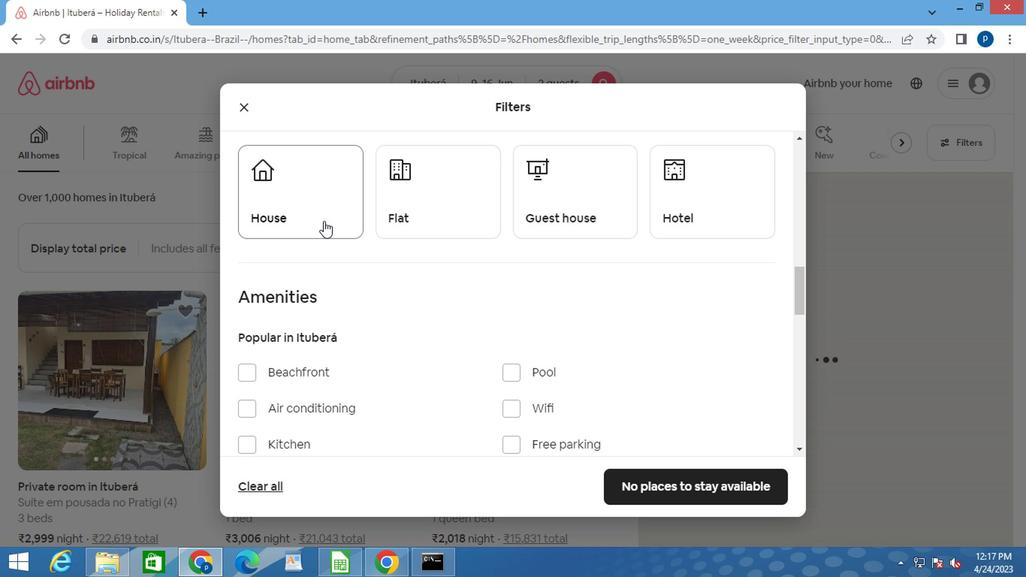 
Action: Mouse pressed left at (311, 197)
Screenshot: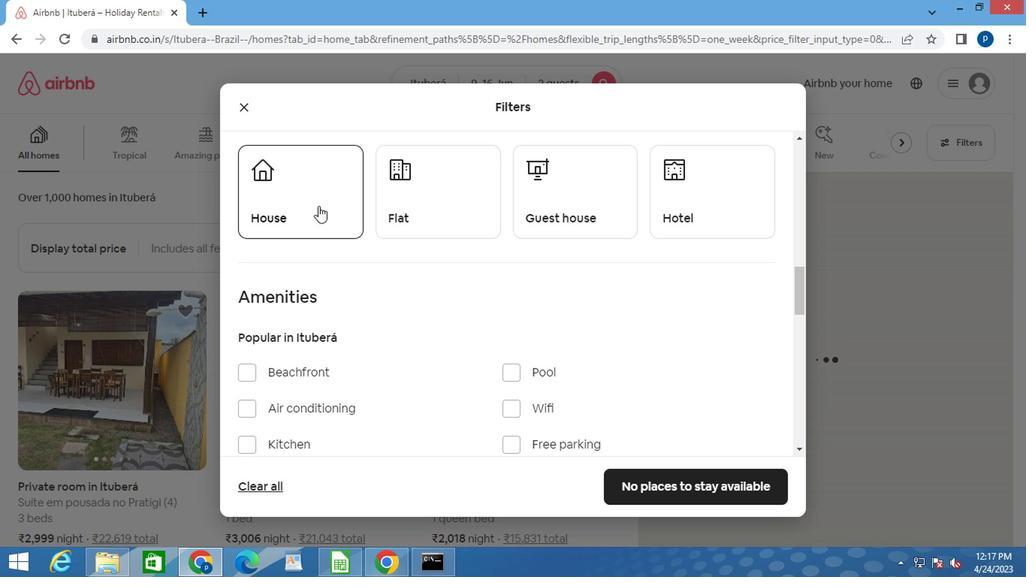 
Action: Mouse moved to (417, 215)
Screenshot: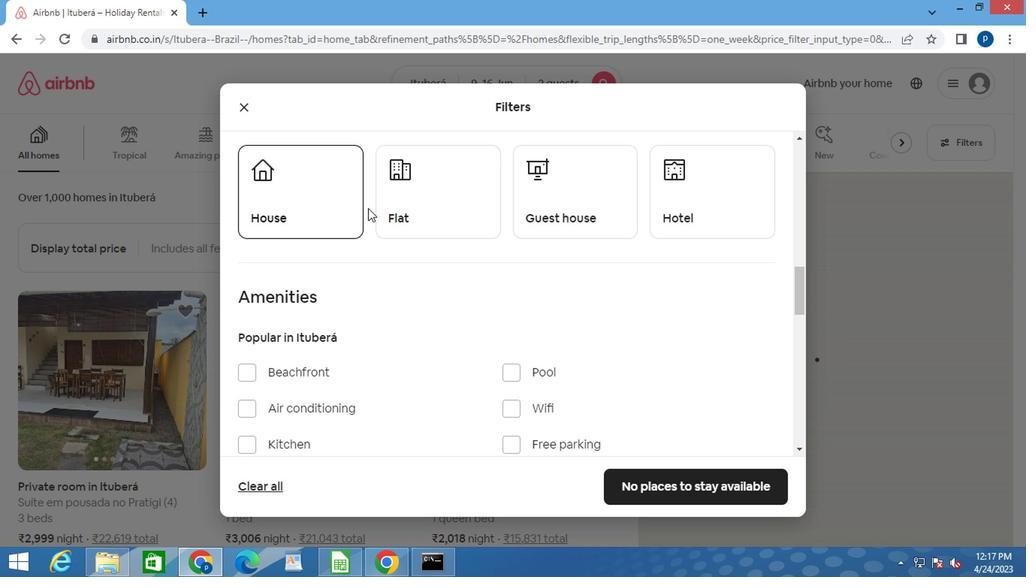 
Action: Mouse pressed left at (417, 215)
Screenshot: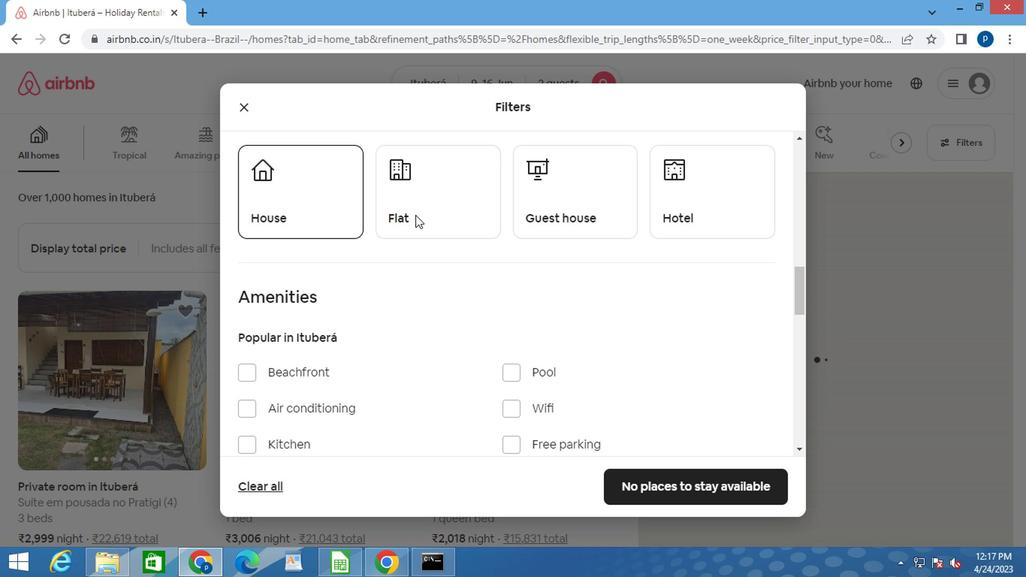 
Action: Mouse moved to (555, 212)
Screenshot: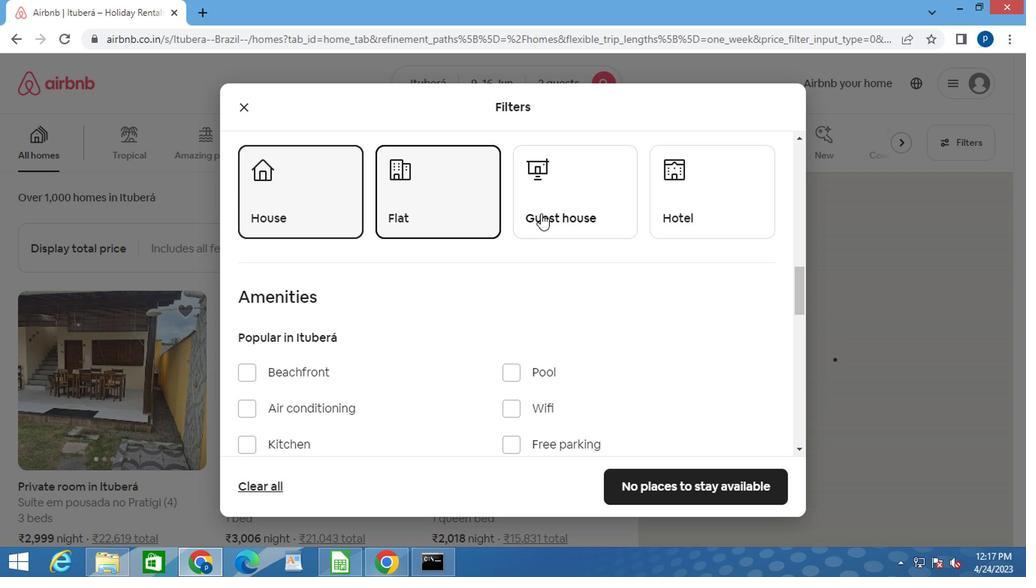 
Action: Mouse pressed left at (555, 212)
Screenshot: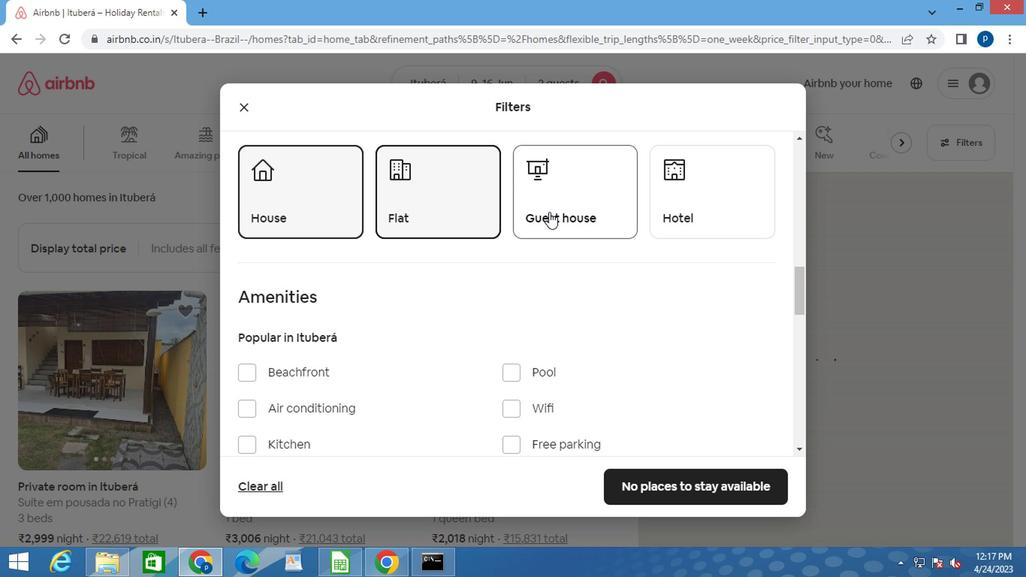 
Action: Mouse moved to (588, 303)
Screenshot: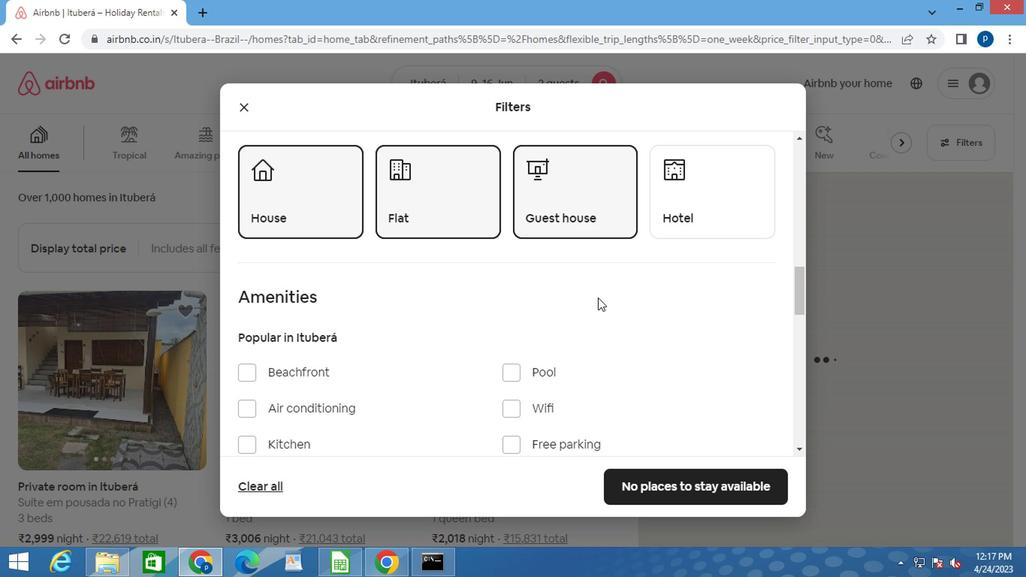 
Action: Mouse scrolled (588, 302) with delta (0, 0)
Screenshot: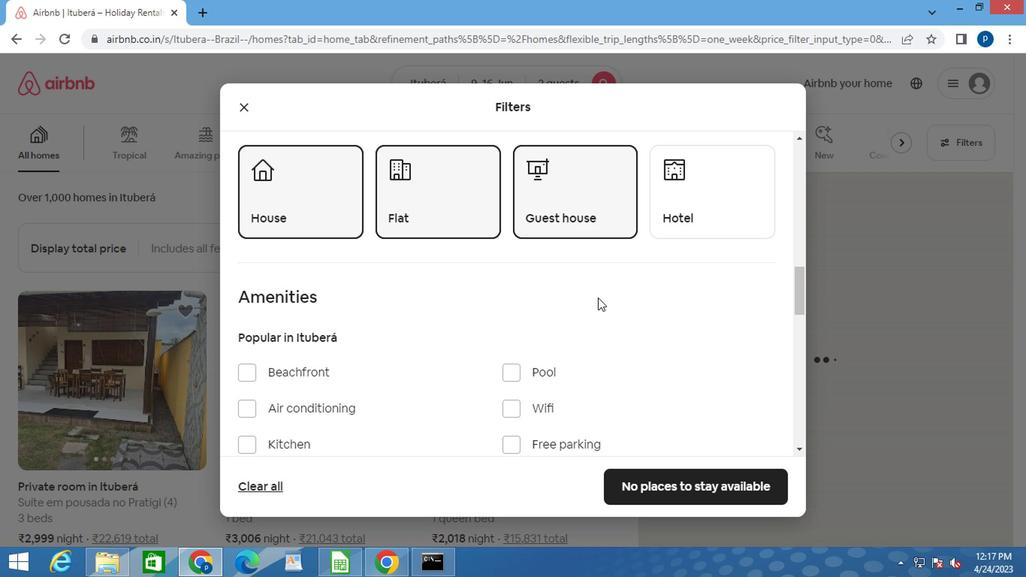 
Action: Mouse moved to (586, 305)
Screenshot: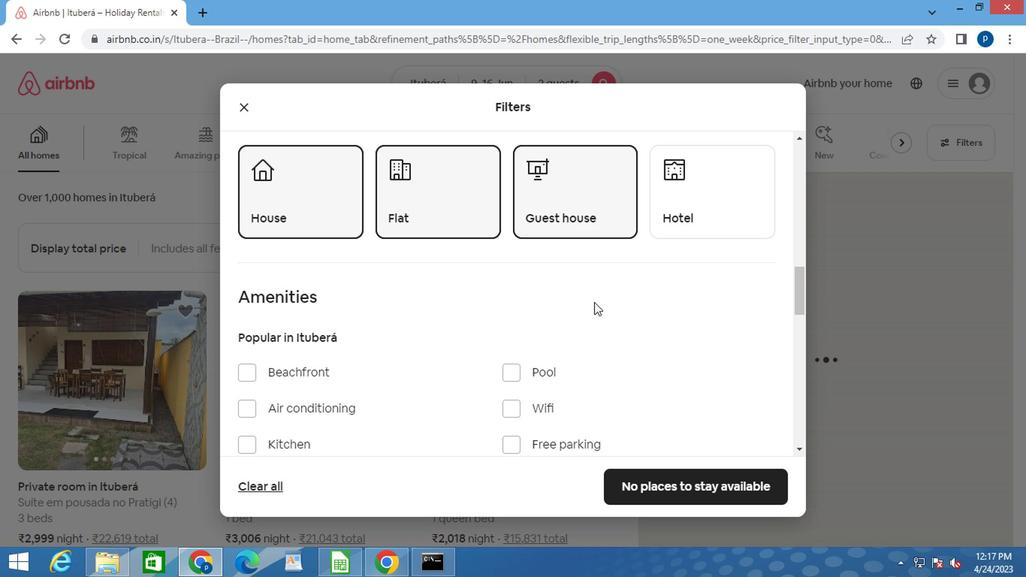 
Action: Mouse scrolled (586, 304) with delta (0, 0)
Screenshot: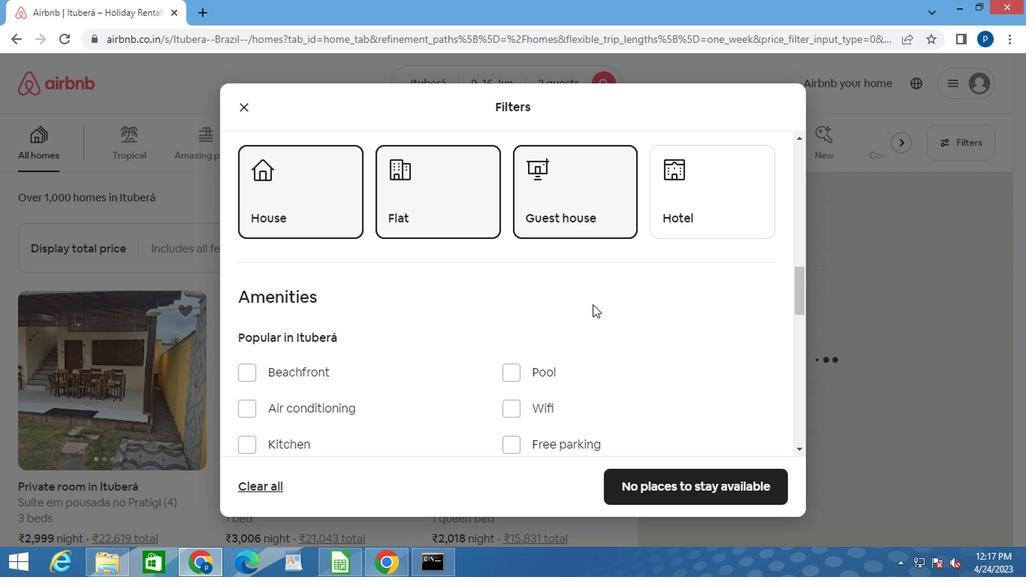 
Action: Mouse scrolled (586, 304) with delta (0, 0)
Screenshot: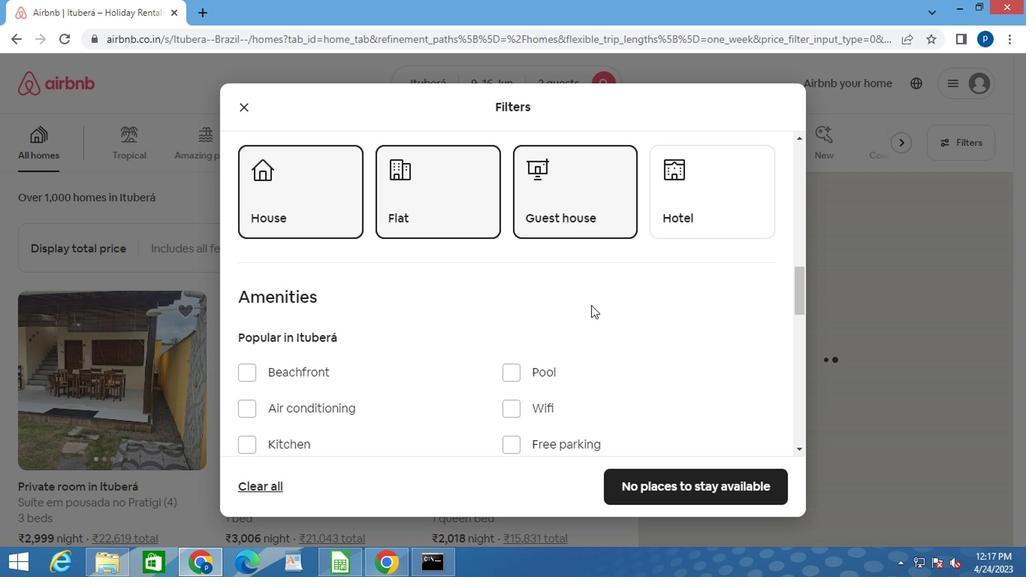 
Action: Mouse moved to (531, 301)
Screenshot: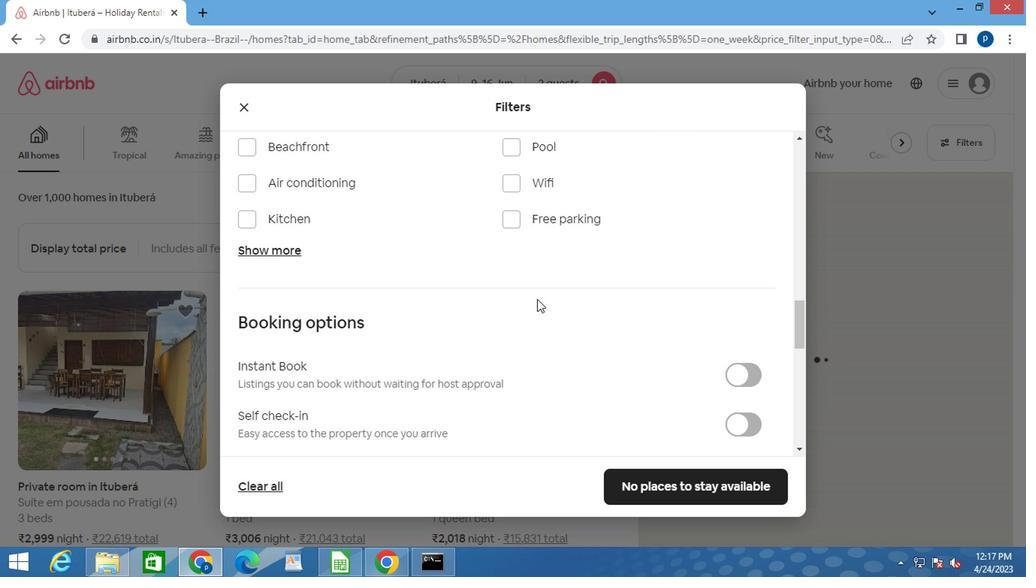 
Action: Mouse scrolled (531, 300) with delta (0, 0)
Screenshot: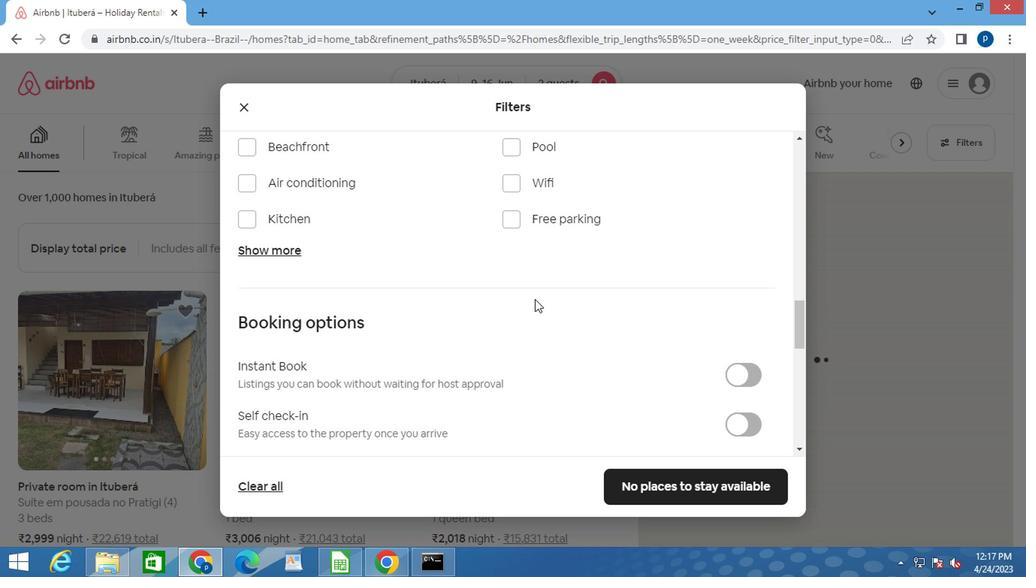 
Action: Mouse moved to (573, 306)
Screenshot: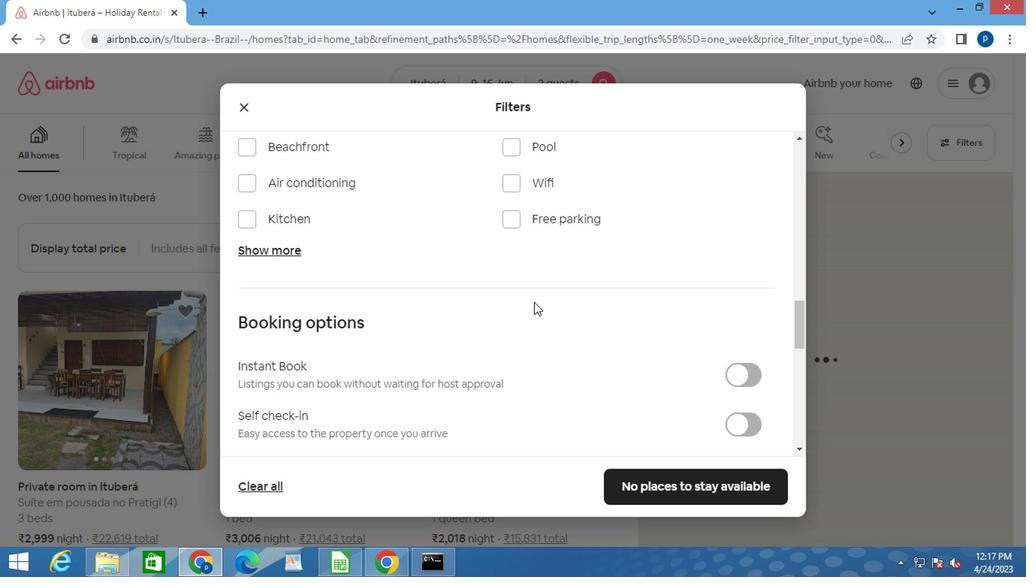 
Action: Mouse scrolled (544, 306) with delta (0, 0)
Screenshot: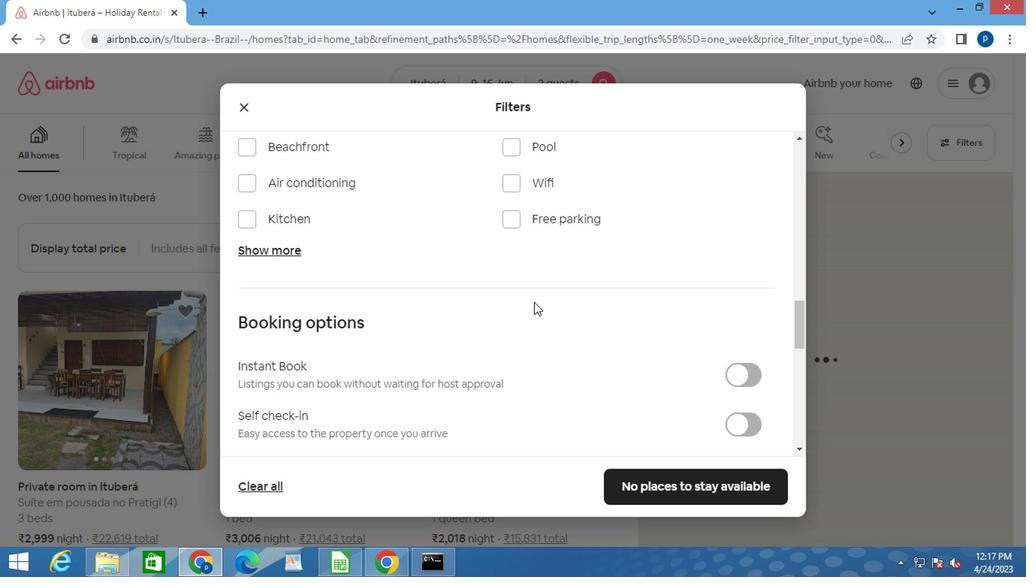 
Action: Mouse moved to (737, 279)
Screenshot: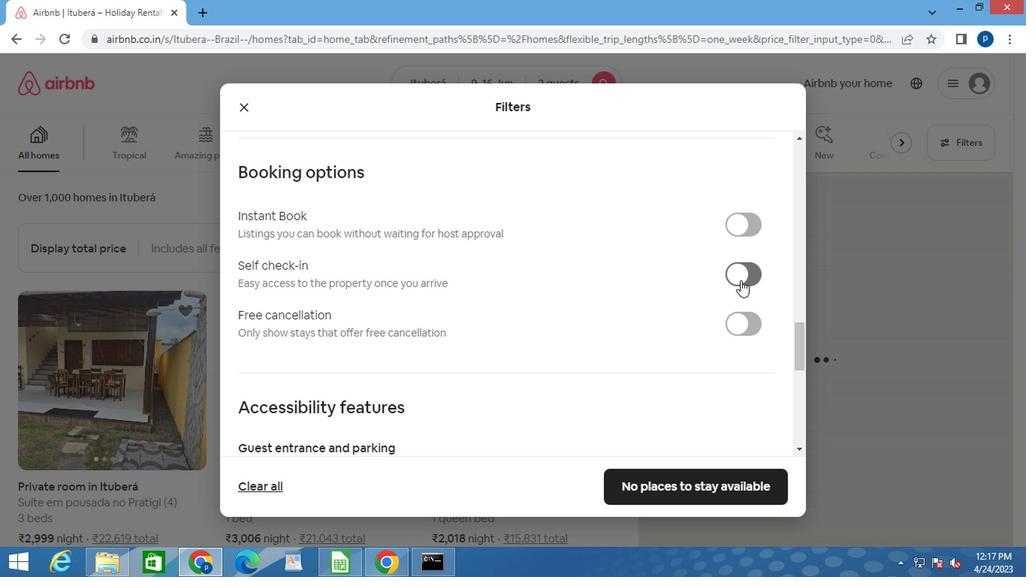 
Action: Mouse pressed left at (737, 279)
Screenshot: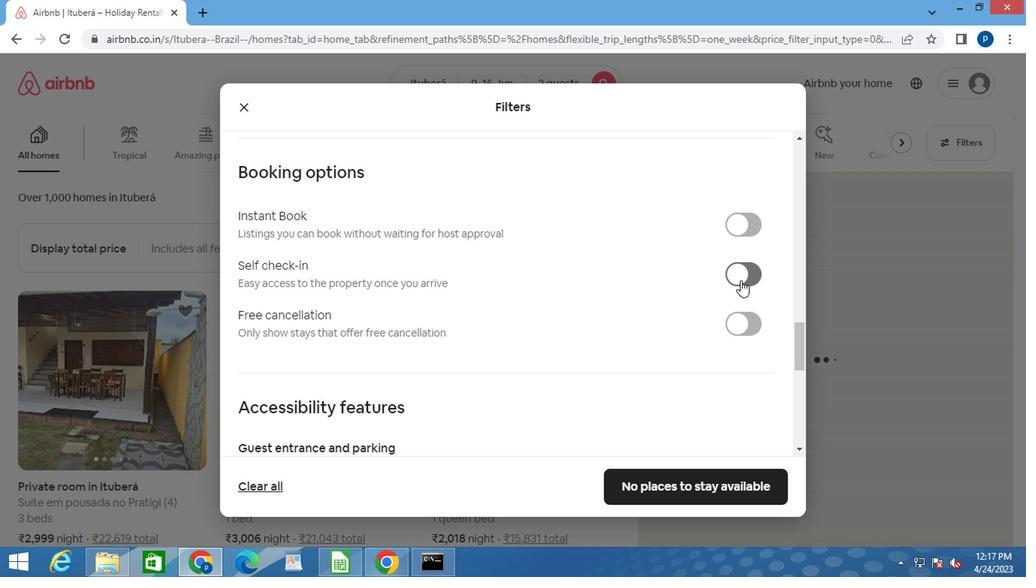 
Action: Mouse moved to (716, 290)
Screenshot: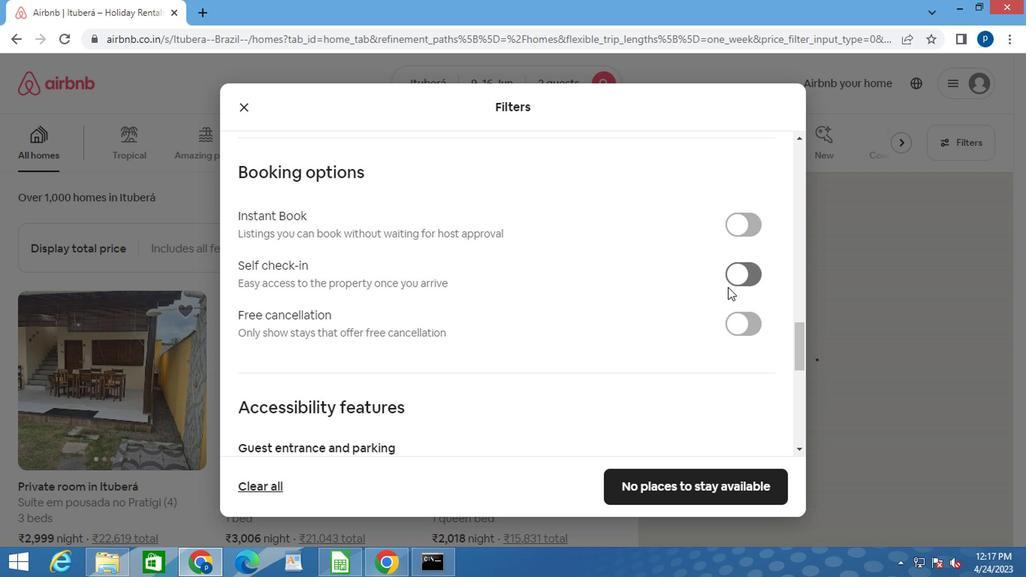 
Action: Mouse scrolled (716, 289) with delta (0, -1)
Screenshot: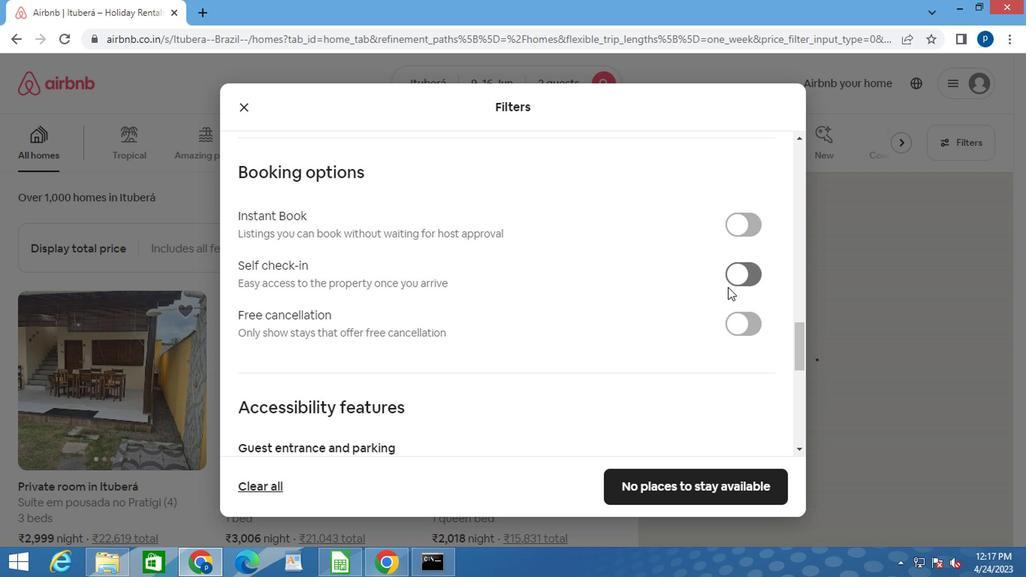 
Action: Mouse moved to (710, 293)
Screenshot: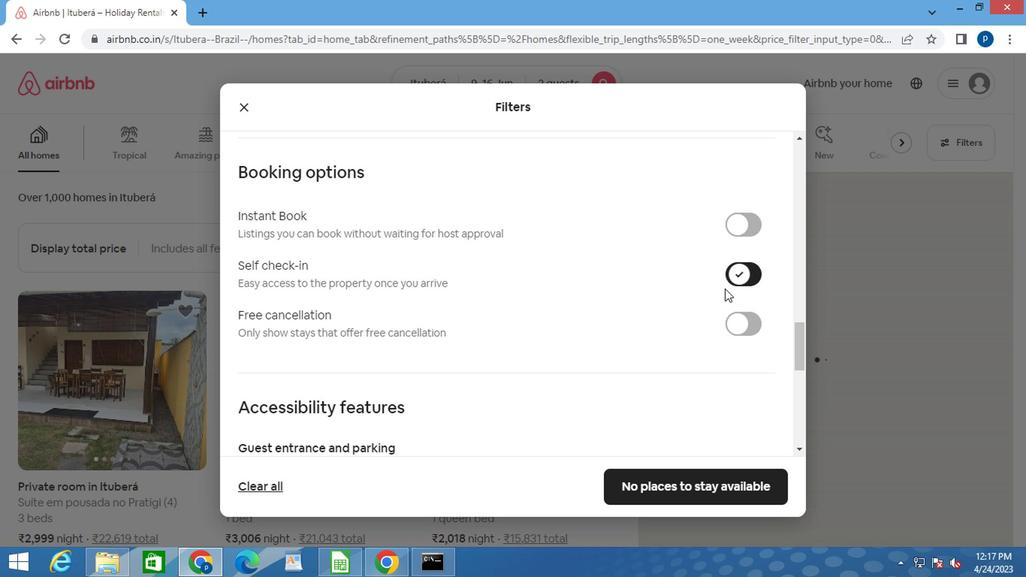 
Action: Mouse scrolled (710, 293) with delta (0, 0)
Screenshot: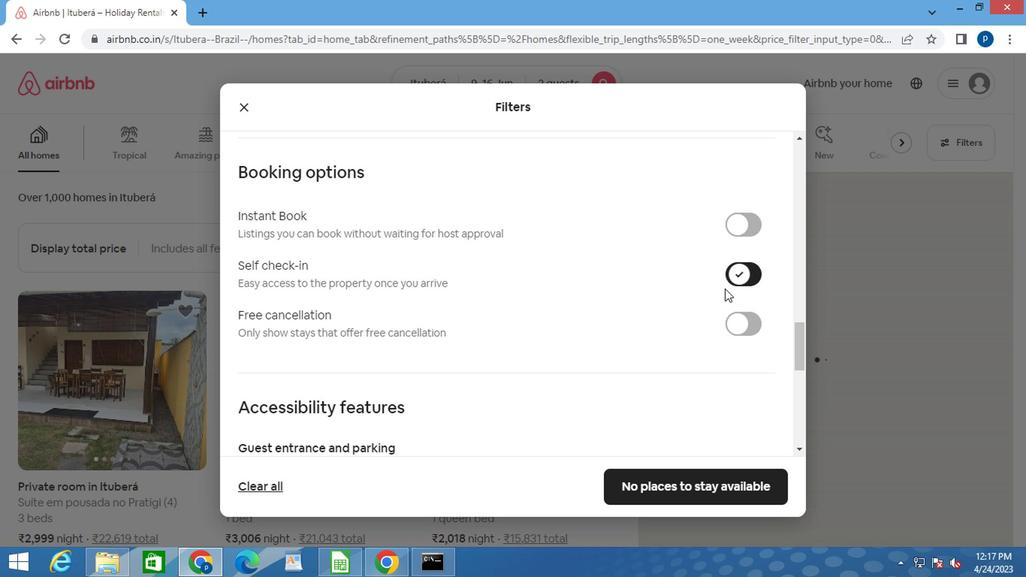 
Action: Mouse moved to (709, 293)
Screenshot: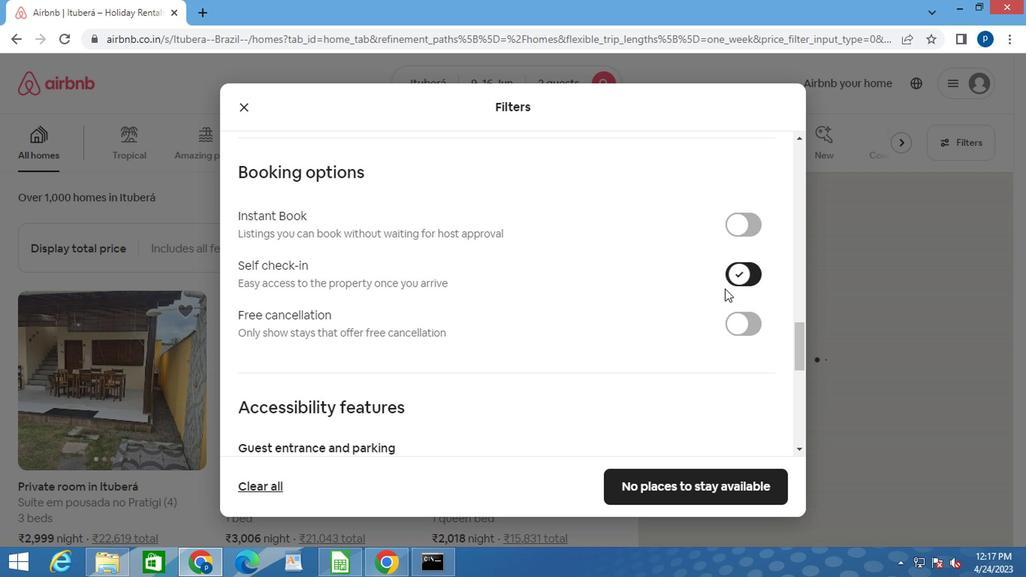 
Action: Mouse scrolled (709, 293) with delta (0, 0)
Screenshot: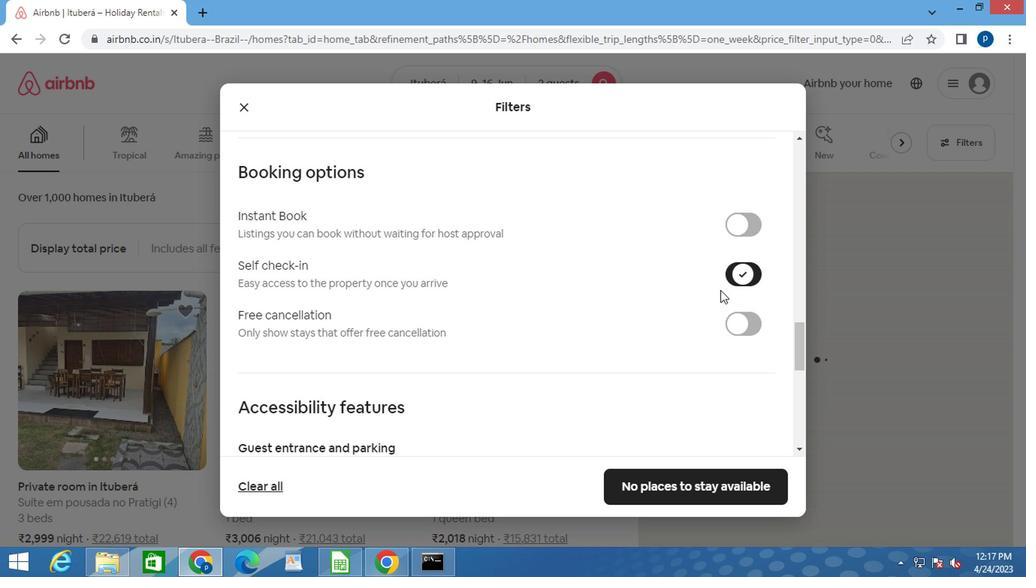 
Action: Mouse moved to (701, 294)
Screenshot: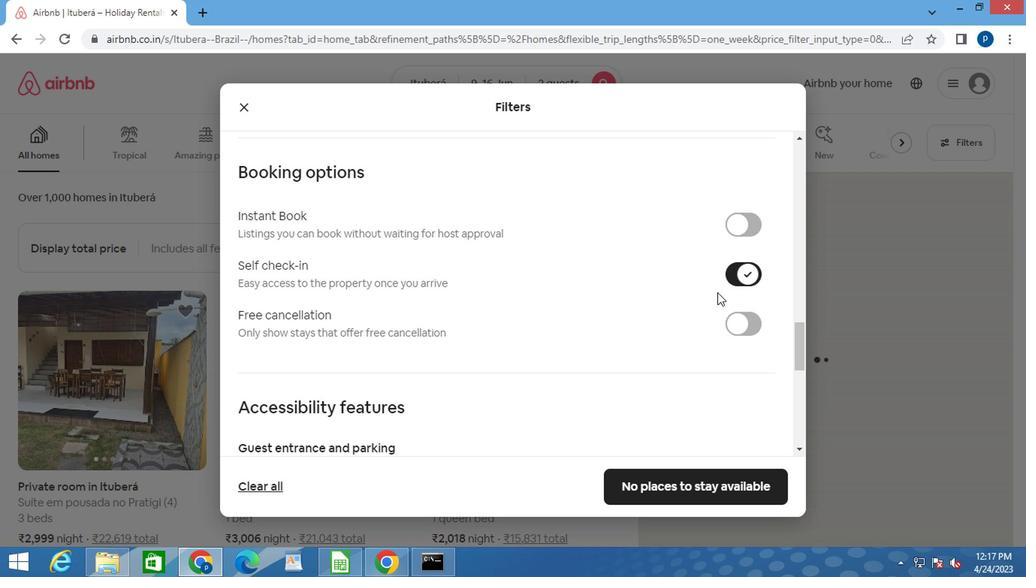 
Action: Mouse scrolled (701, 293) with delta (0, -1)
Screenshot: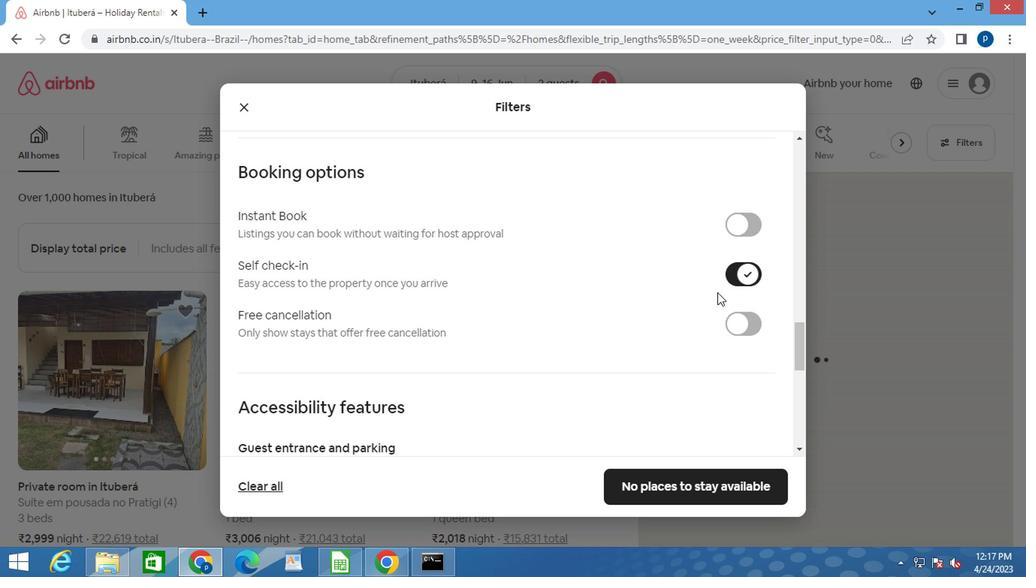 
Action: Mouse moved to (545, 310)
Screenshot: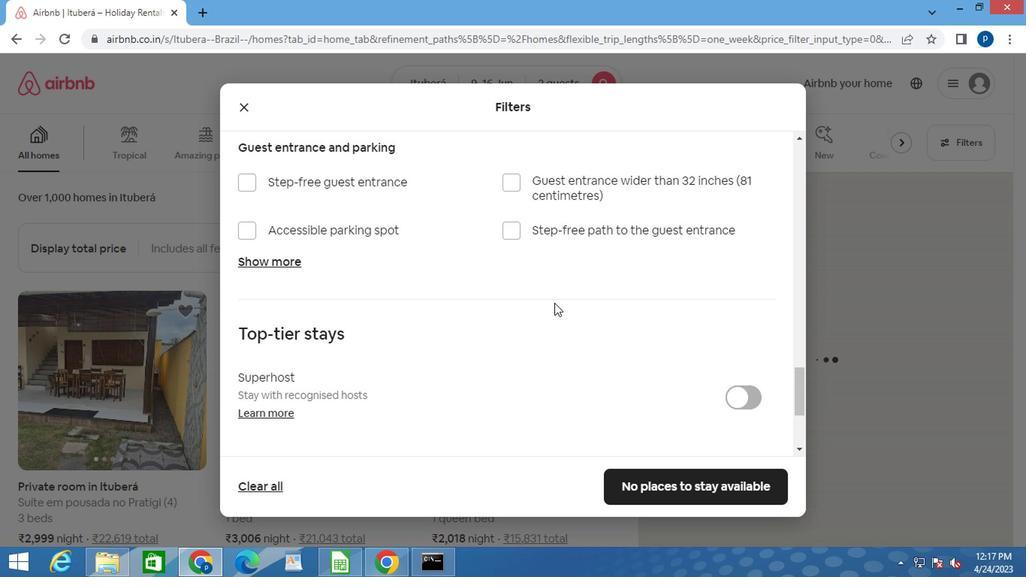 
Action: Mouse scrolled (545, 310) with delta (0, 0)
Screenshot: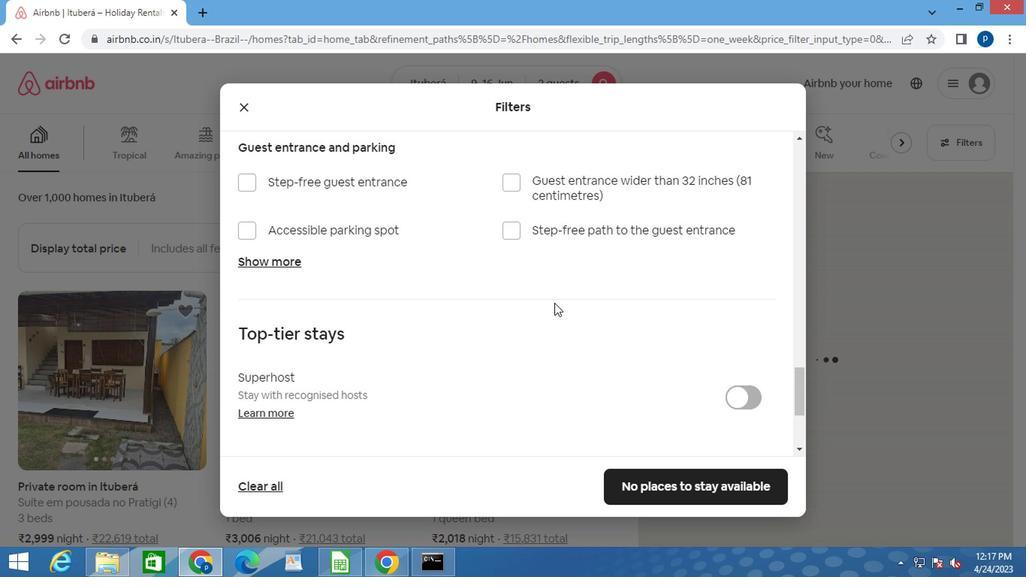 
Action: Mouse moved to (545, 311)
Screenshot: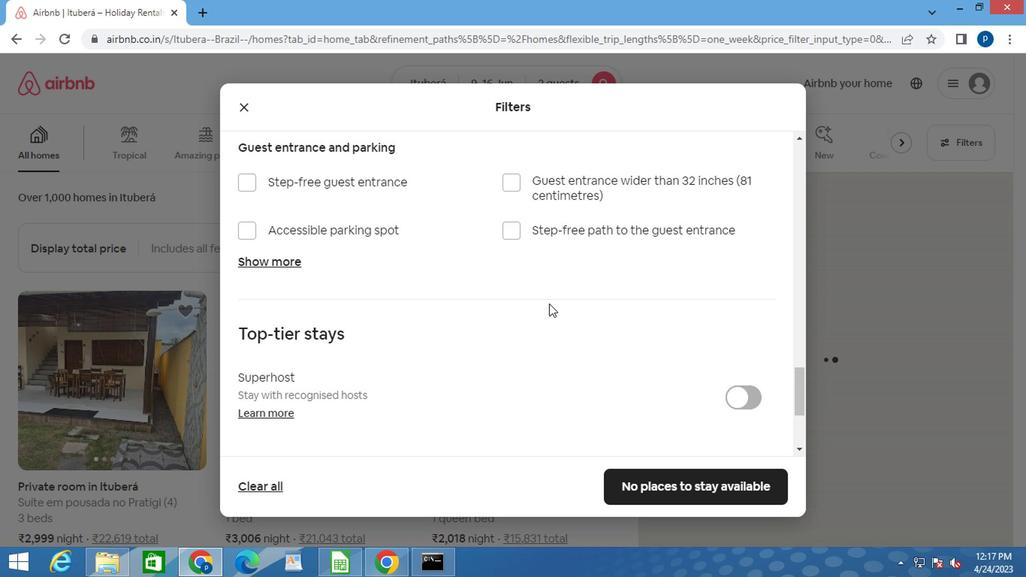 
Action: Mouse scrolled (545, 310) with delta (0, 0)
Screenshot: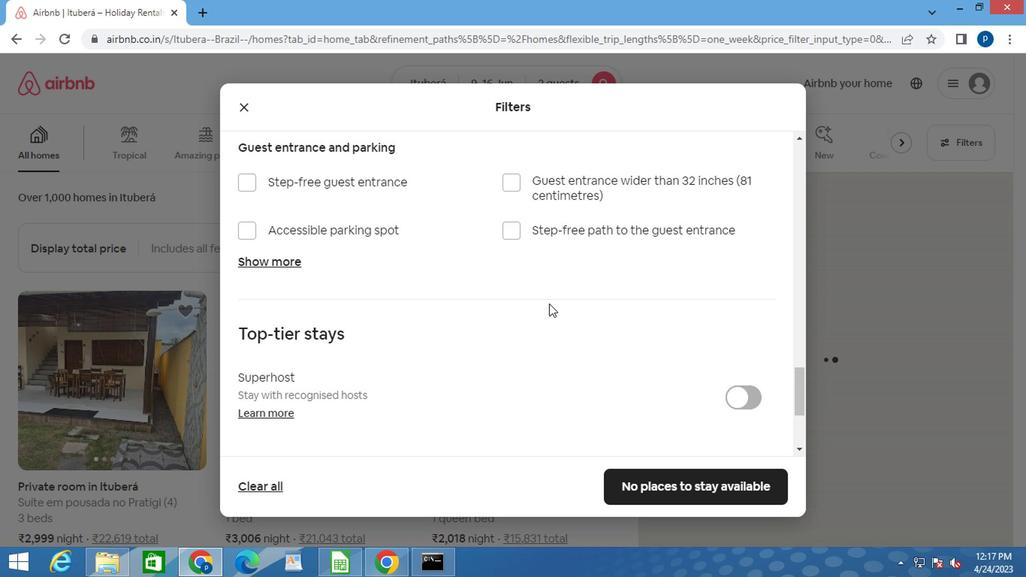 
Action: Mouse scrolled (545, 310) with delta (0, 0)
Screenshot: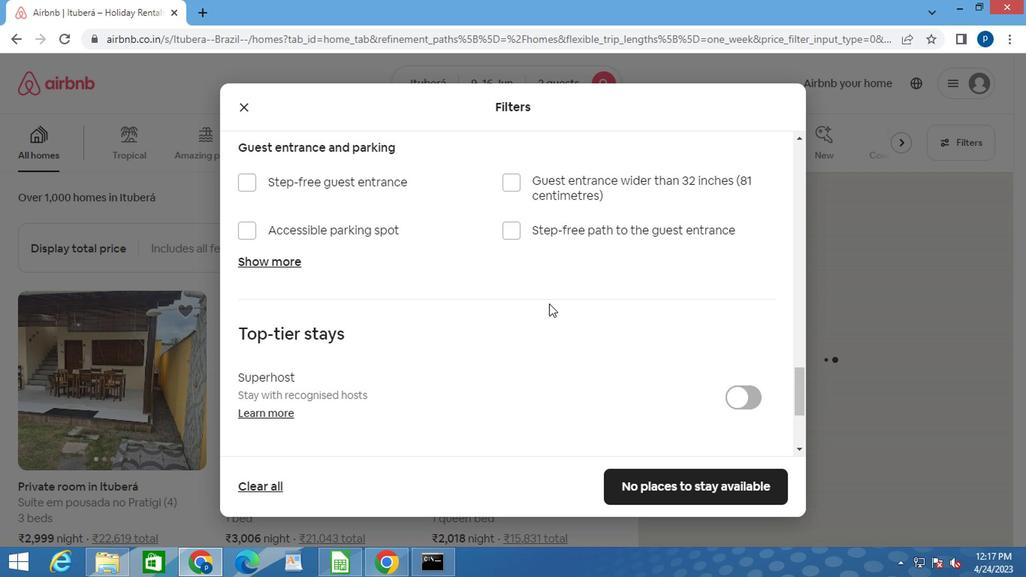 
Action: Mouse scrolled (545, 310) with delta (0, 0)
Screenshot: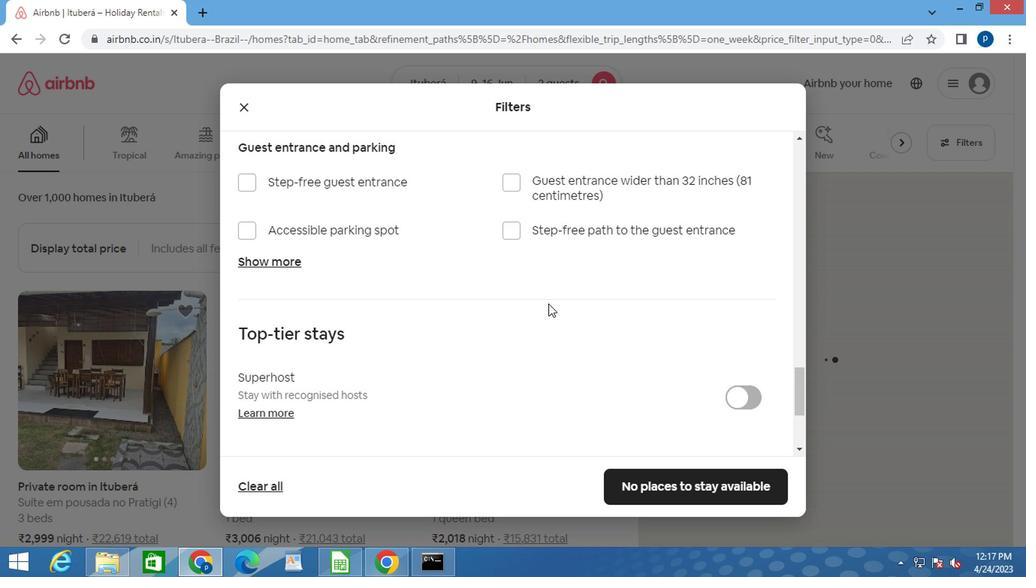 
Action: Mouse moved to (547, 385)
Screenshot: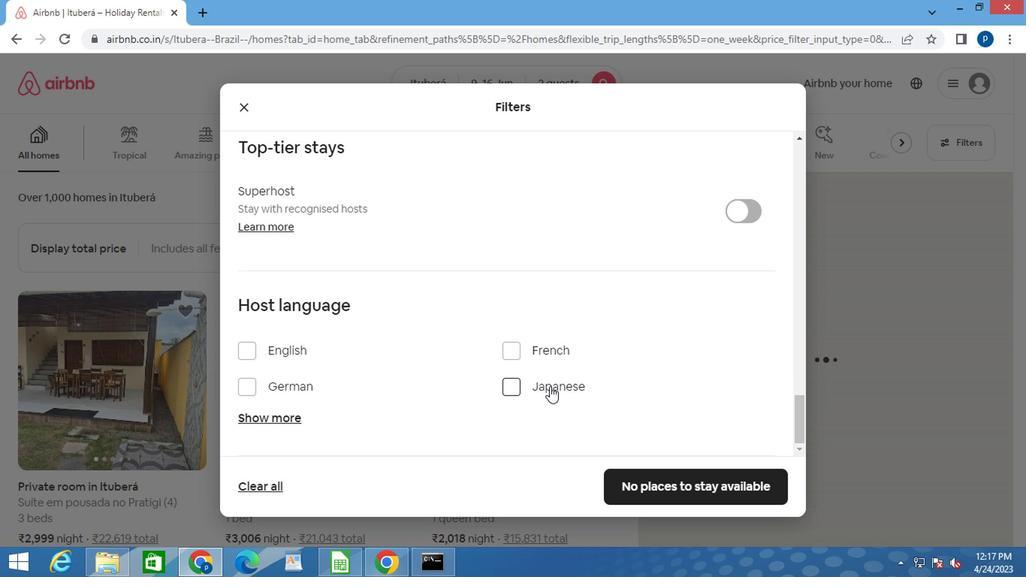 
Action: Mouse scrolled (547, 384) with delta (0, 0)
Screenshot: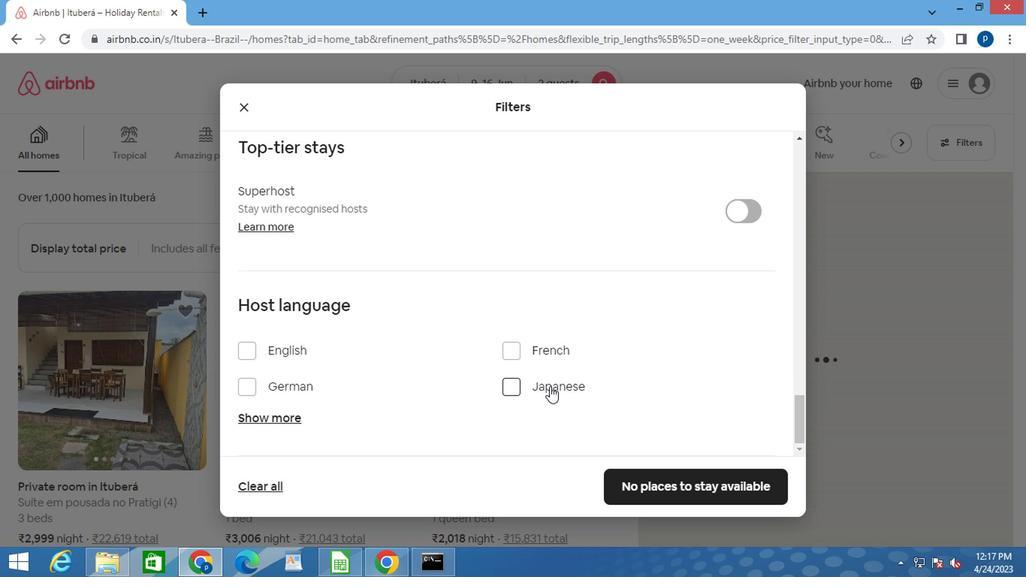 
Action: Mouse moved to (698, 474)
Screenshot: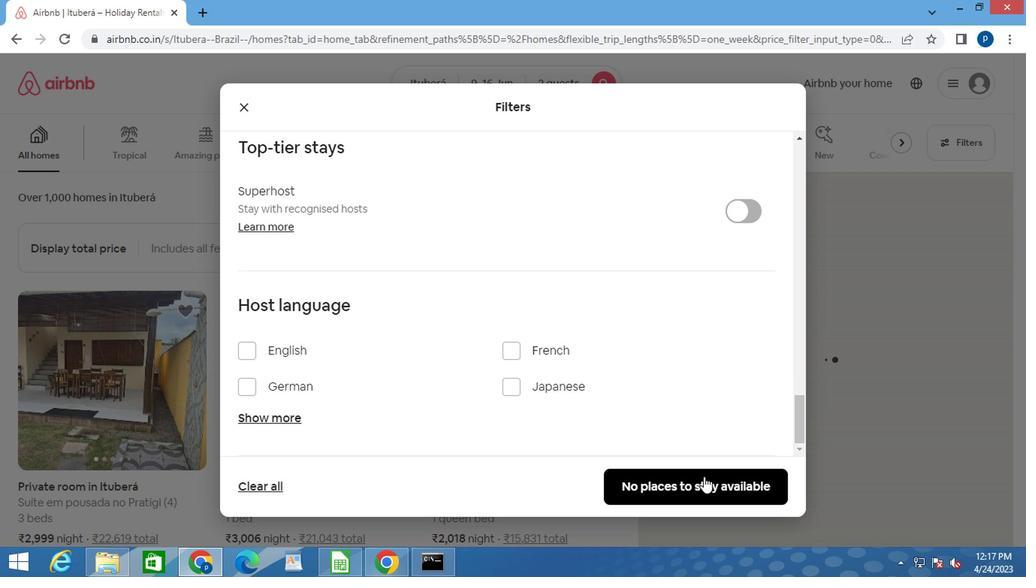 
Action: Mouse pressed left at (698, 474)
Screenshot: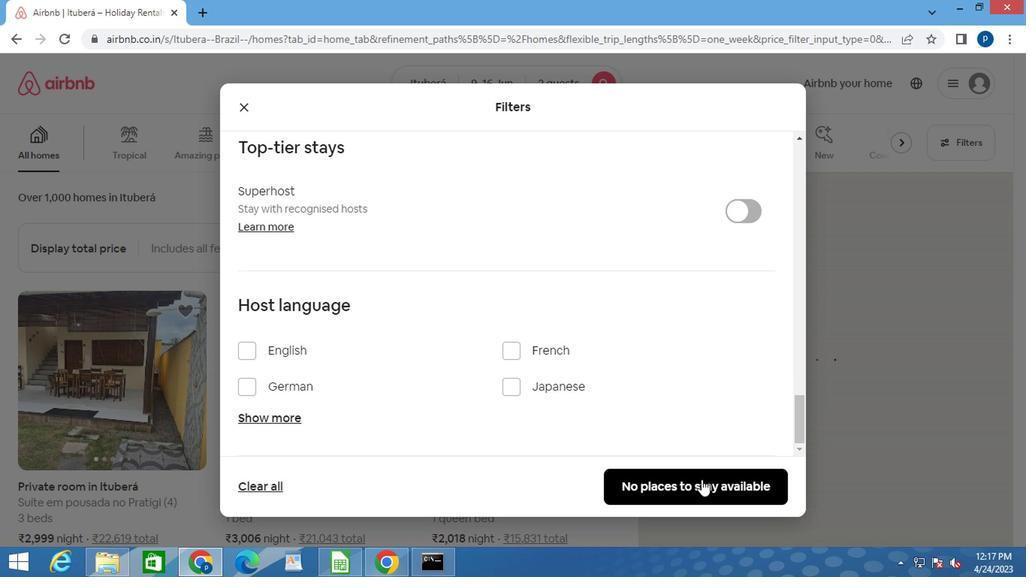 
